 Task: Change  the formatting of the data to Which is Greater than 10.In conditional formating, put the option 'Chart 5 colour.'In the sheet  Budget Management Spreadsheetbook
Action: Mouse moved to (73, 156)
Screenshot: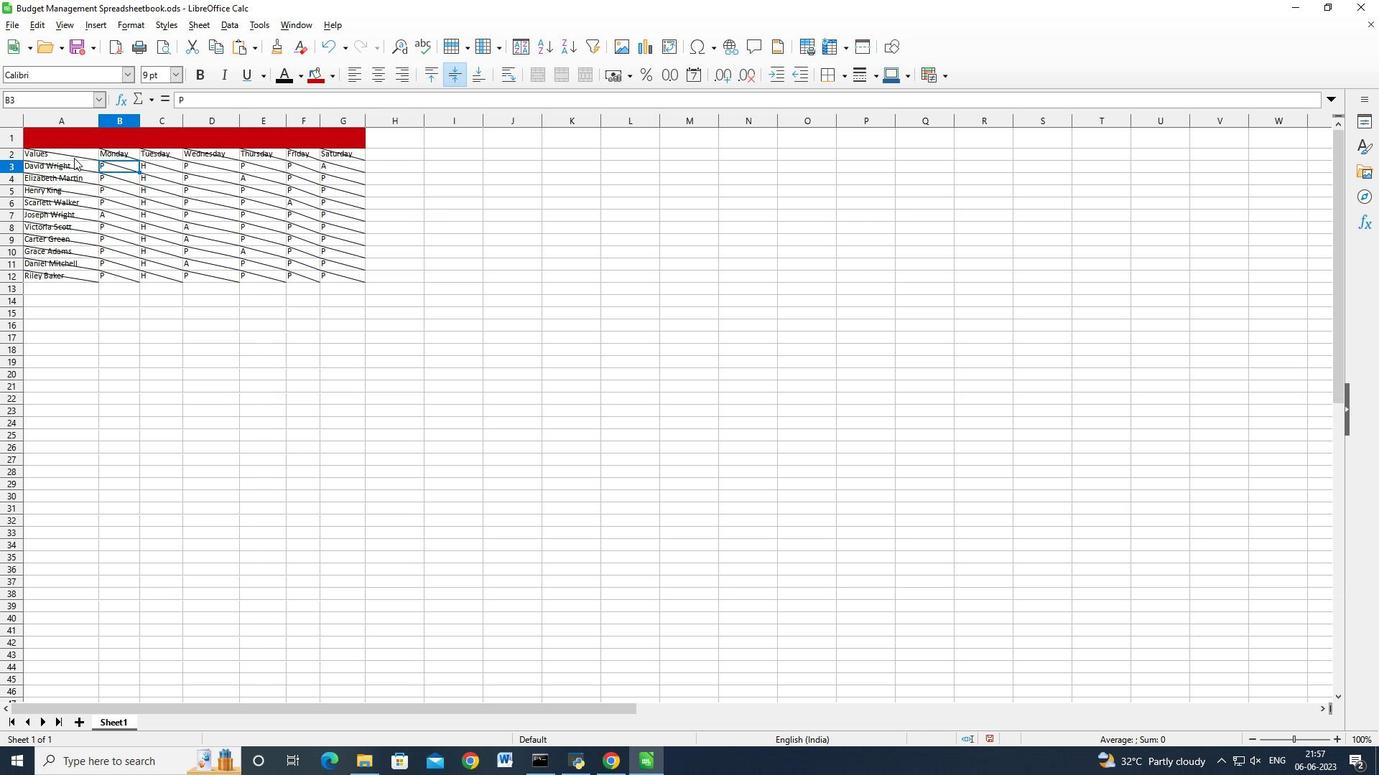 
Action: Mouse pressed left at (73, 156)
Screenshot: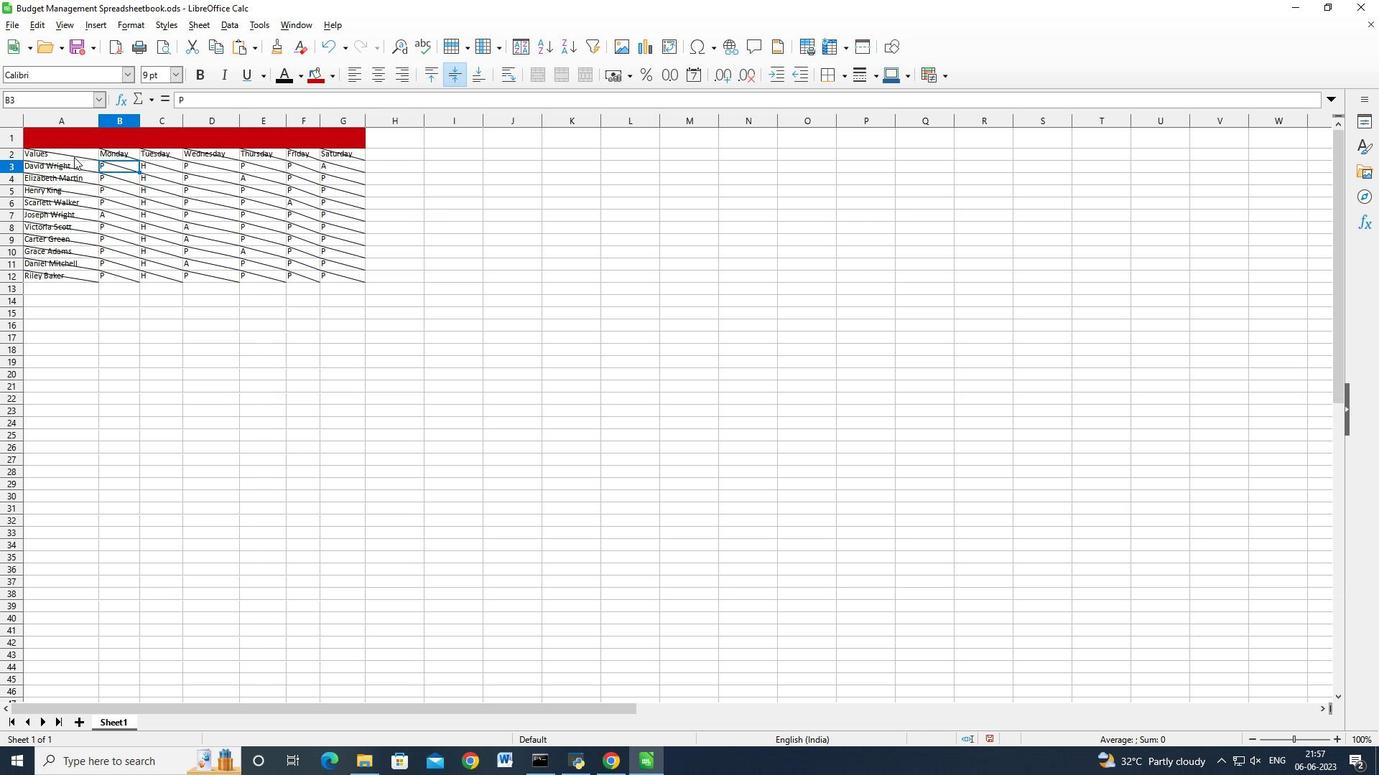 
Action: Mouse moved to (127, 28)
Screenshot: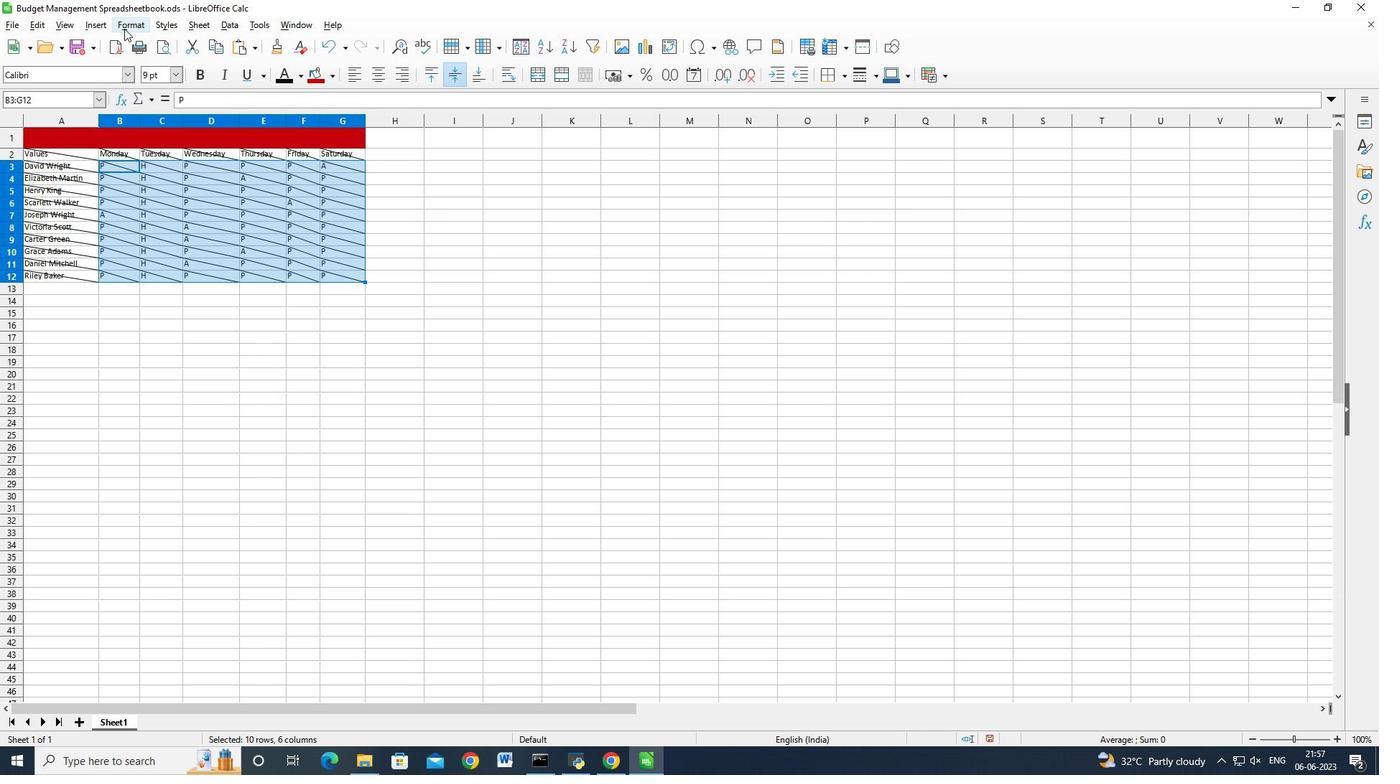 
Action: Mouse pressed left at (127, 28)
Screenshot: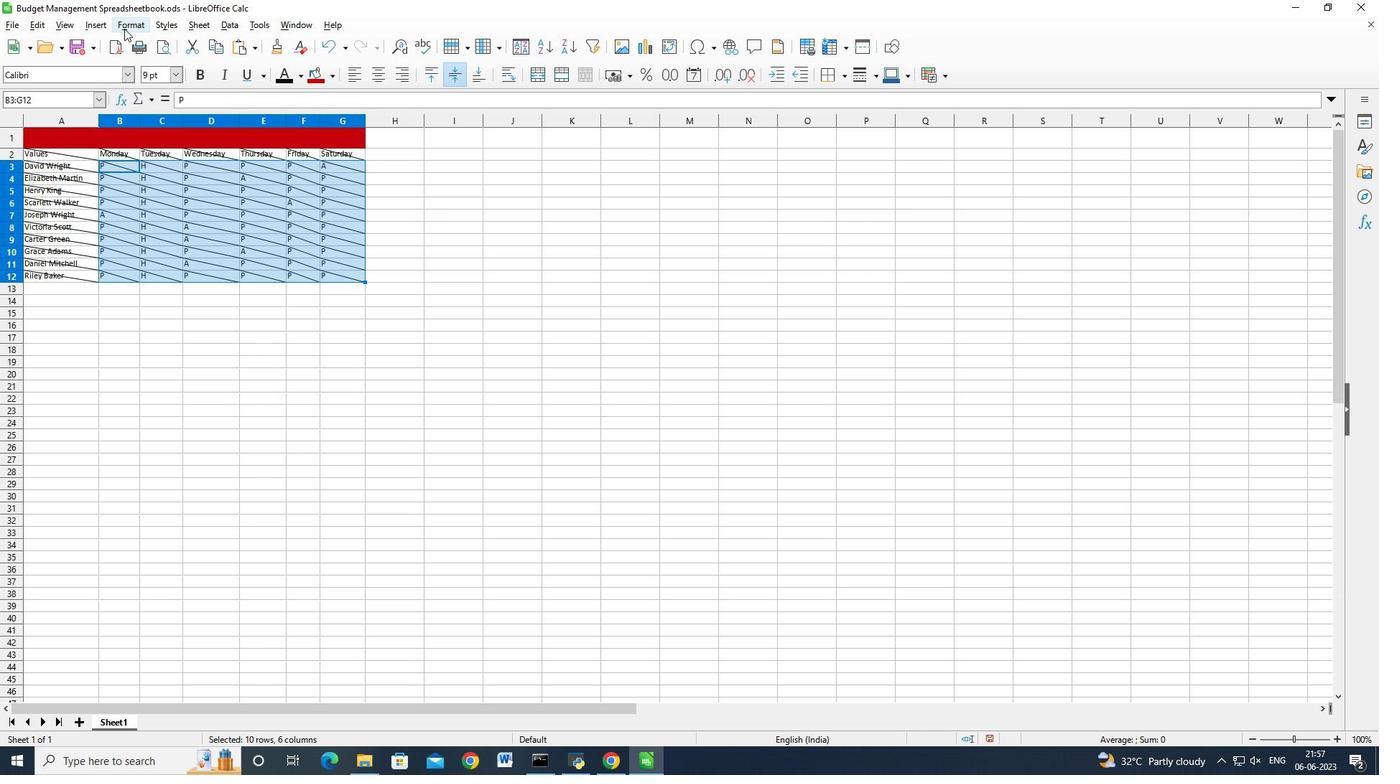 
Action: Mouse moved to (341, 261)
Screenshot: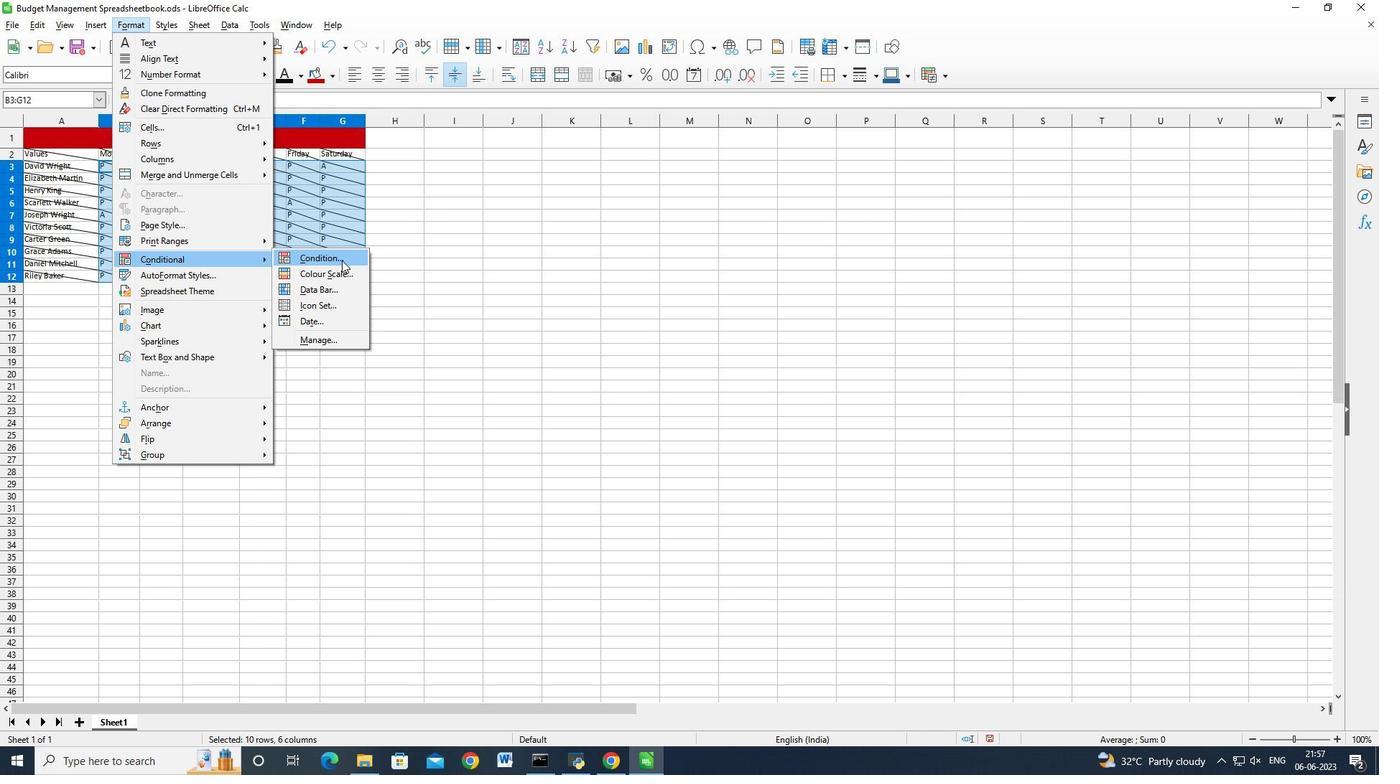 
Action: Mouse pressed left at (341, 261)
Screenshot: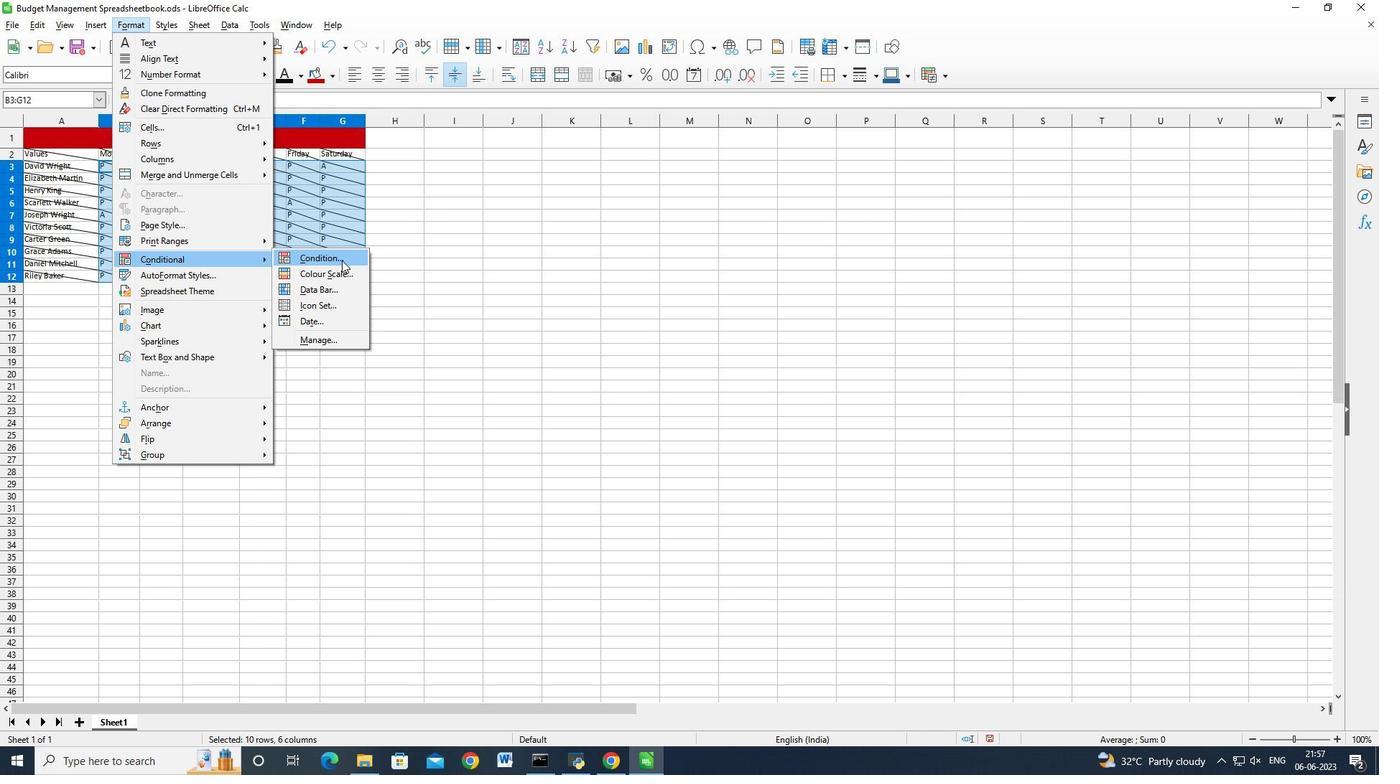 
Action: Mouse moved to (749, 235)
Screenshot: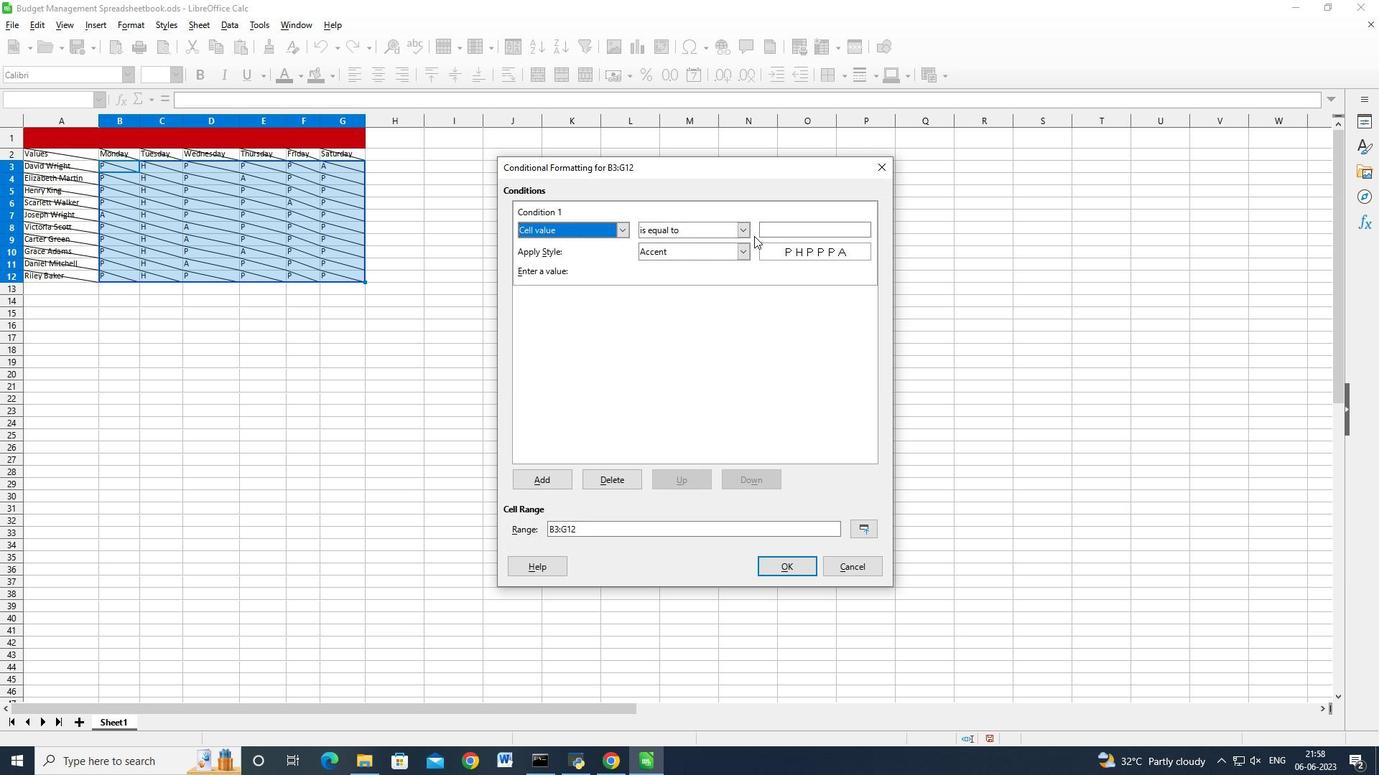 
Action: Mouse pressed left at (749, 235)
Screenshot: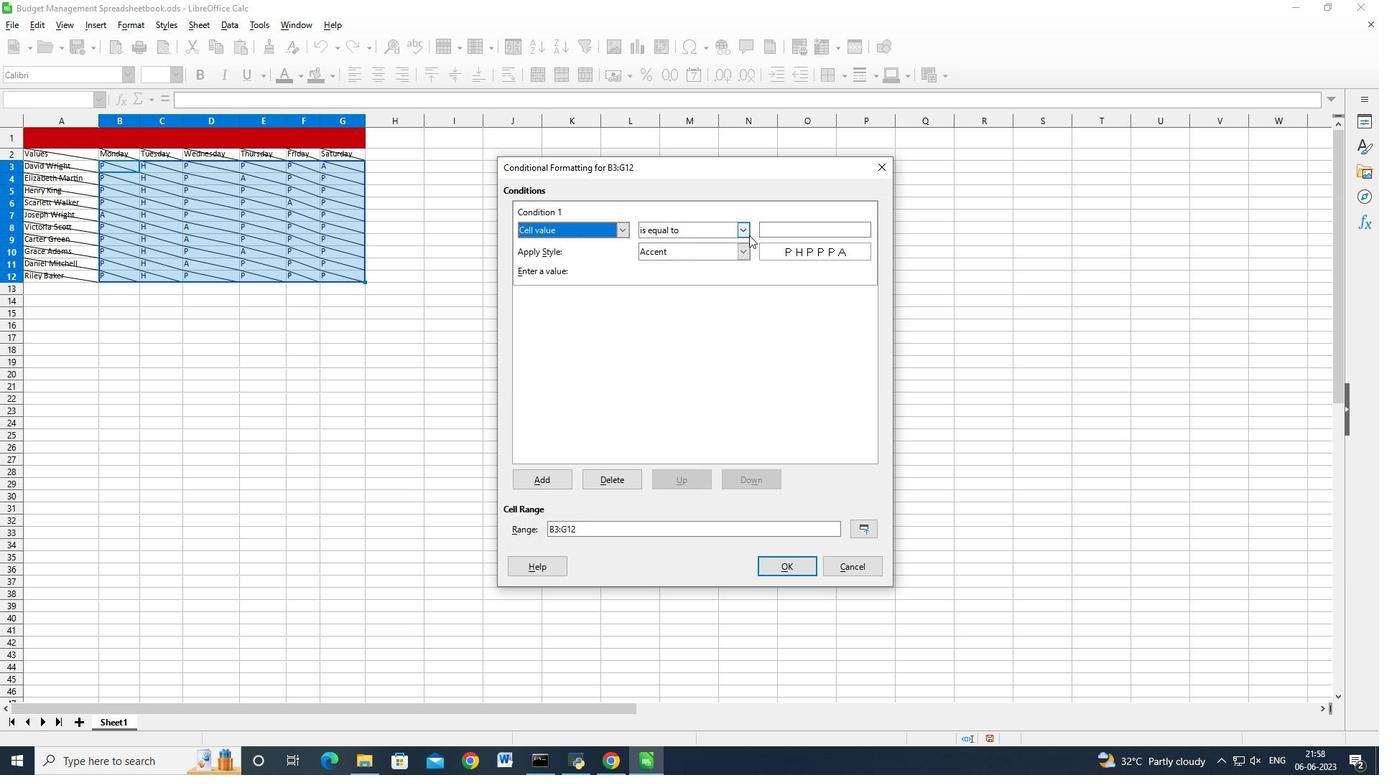 
Action: Mouse moved to (696, 272)
Screenshot: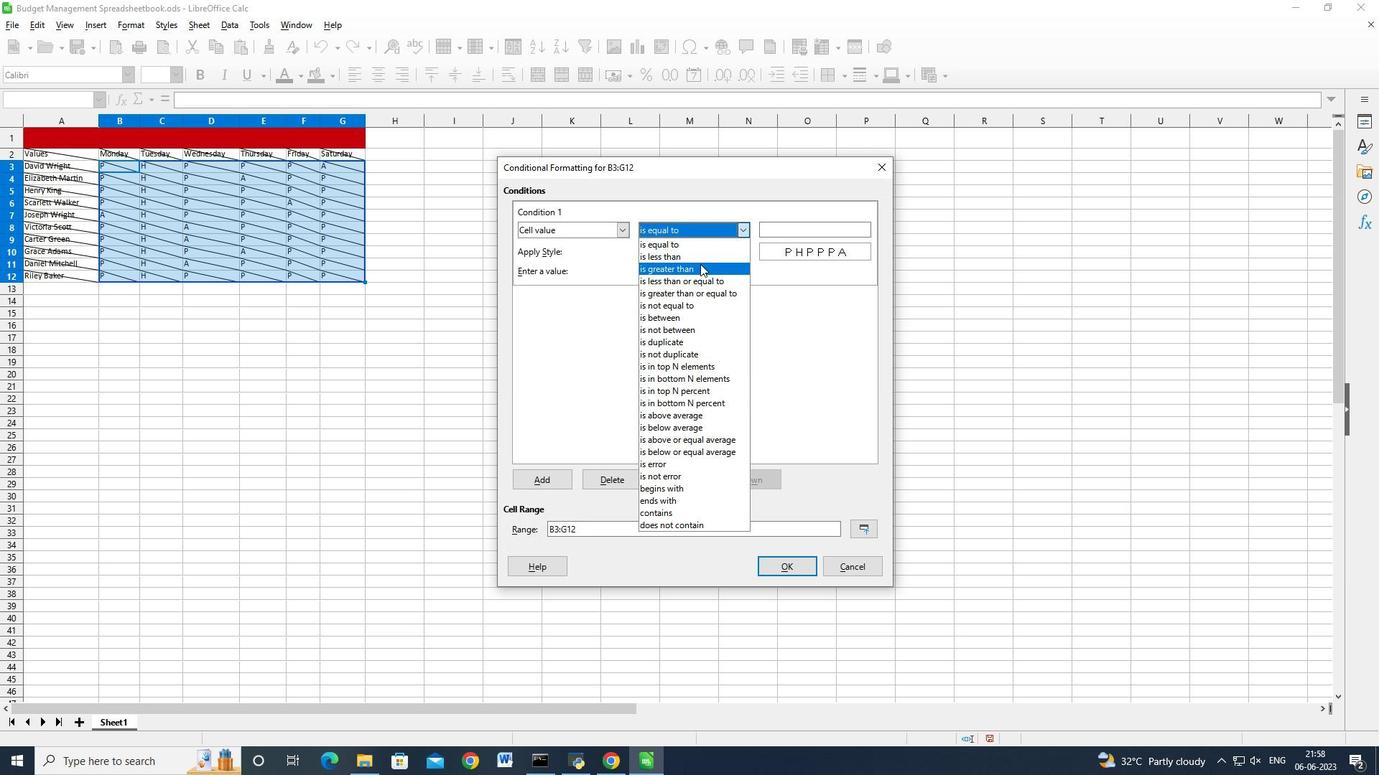 
Action: Mouse pressed left at (696, 272)
Screenshot: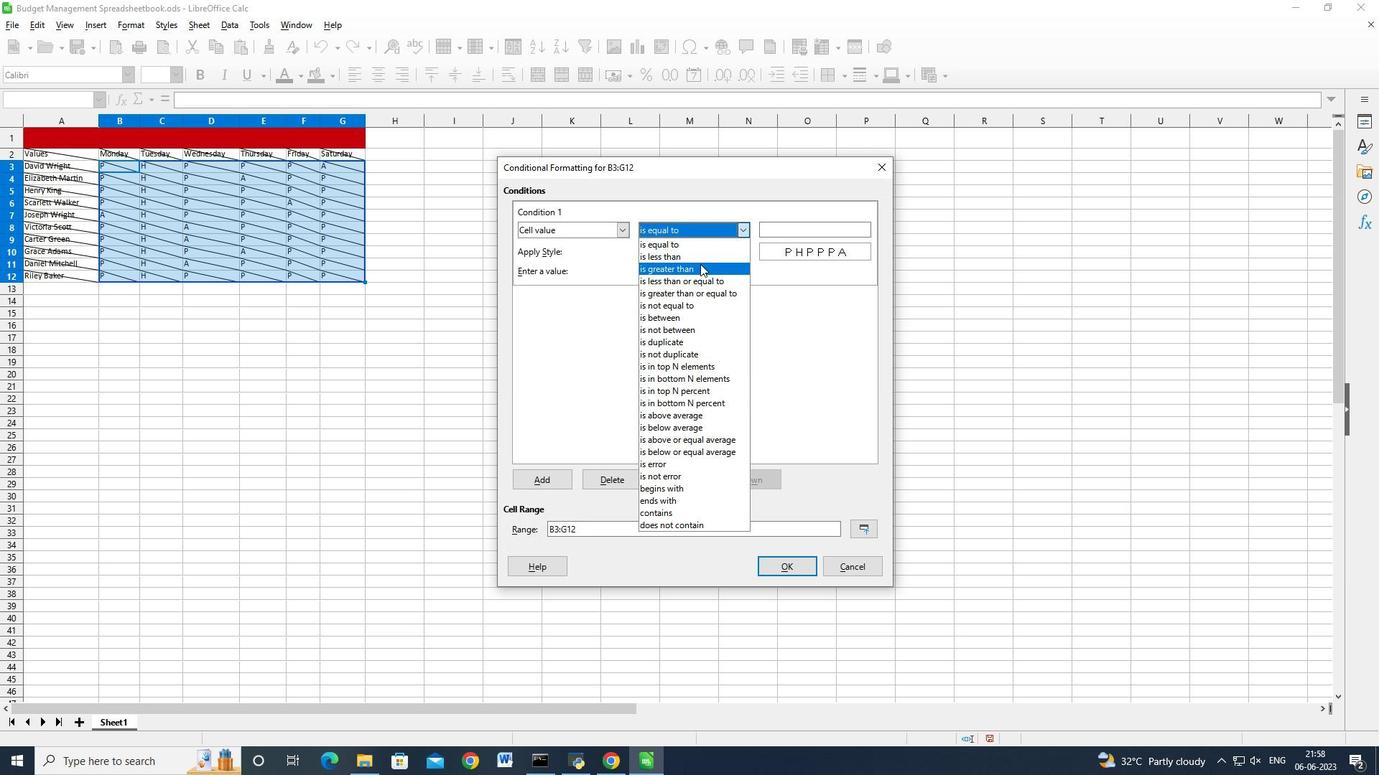 
Action: Mouse moved to (793, 232)
Screenshot: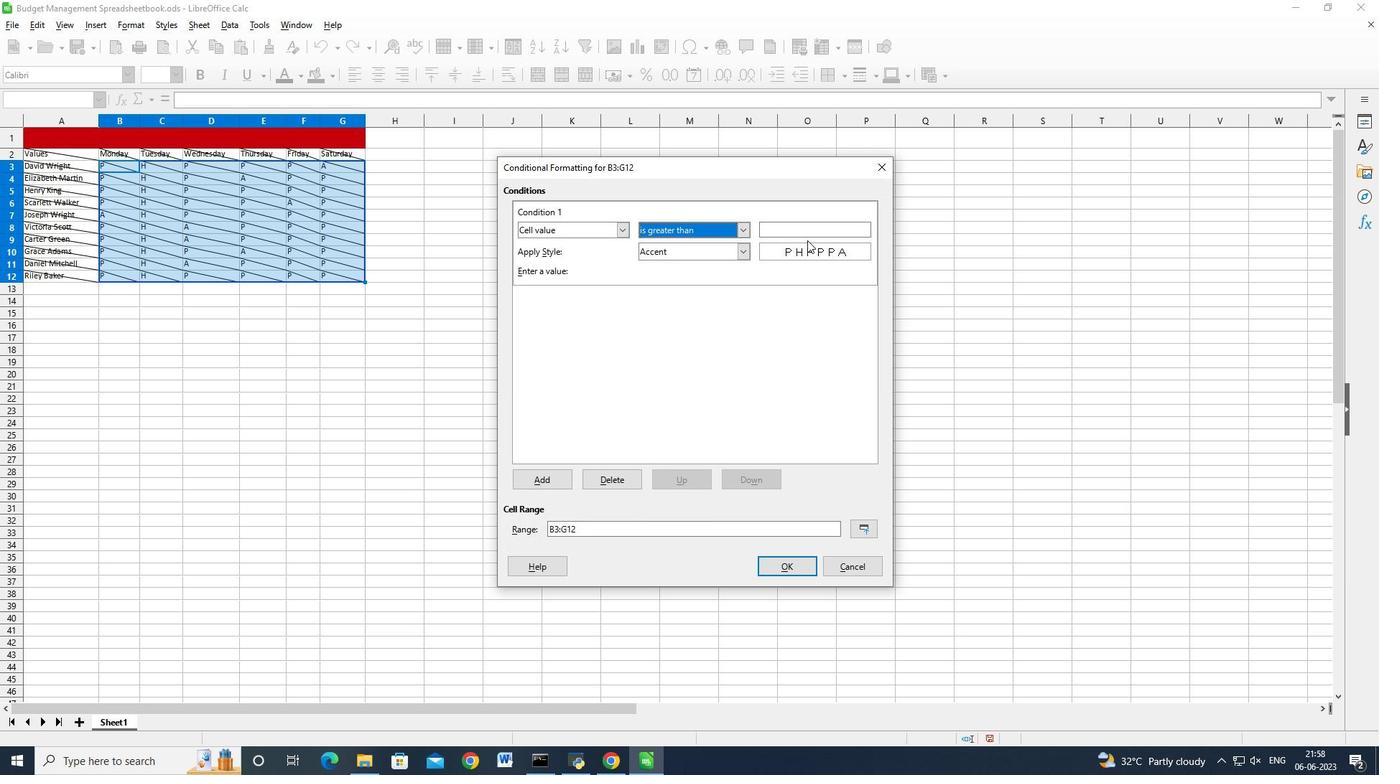 
Action: Mouse pressed left at (793, 232)
Screenshot: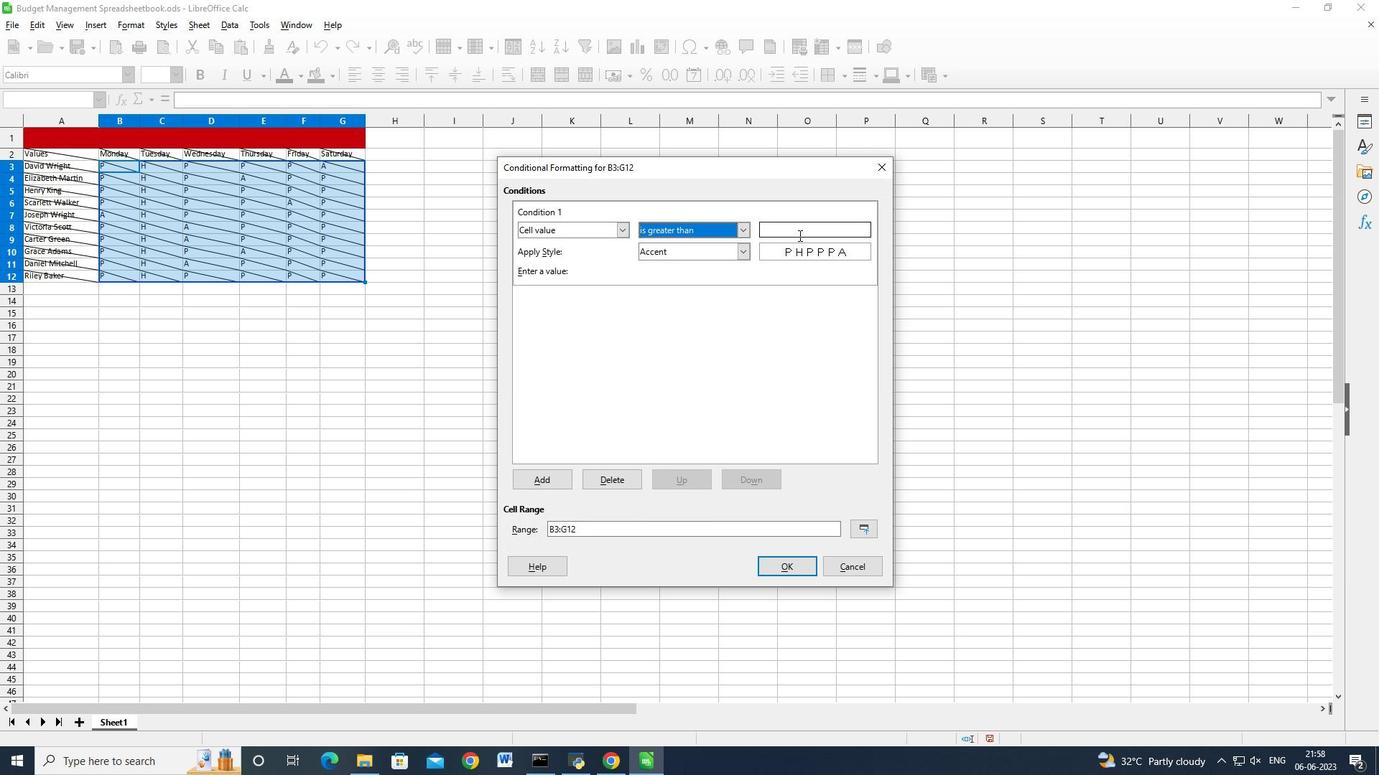 
Action: Key pressed 10
Screenshot: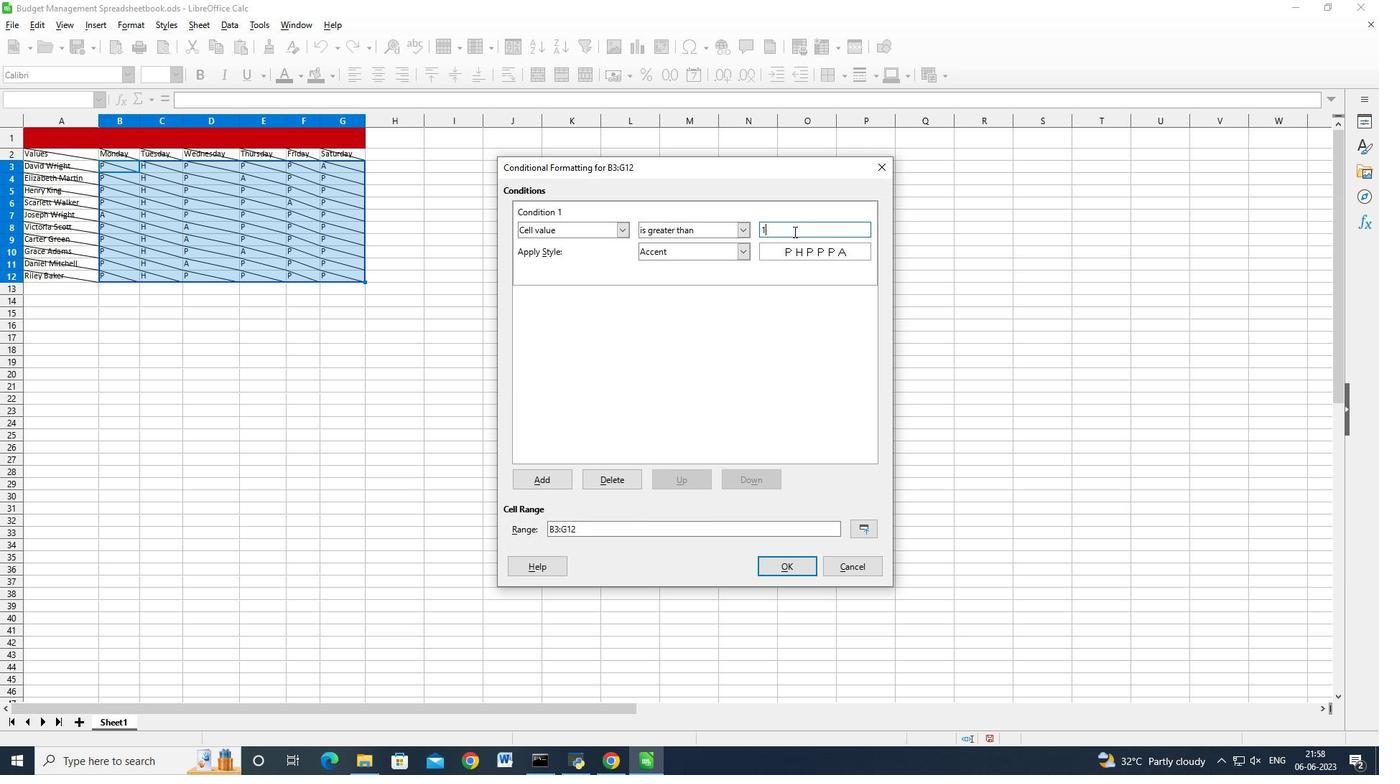 
Action: Mouse moved to (788, 571)
Screenshot: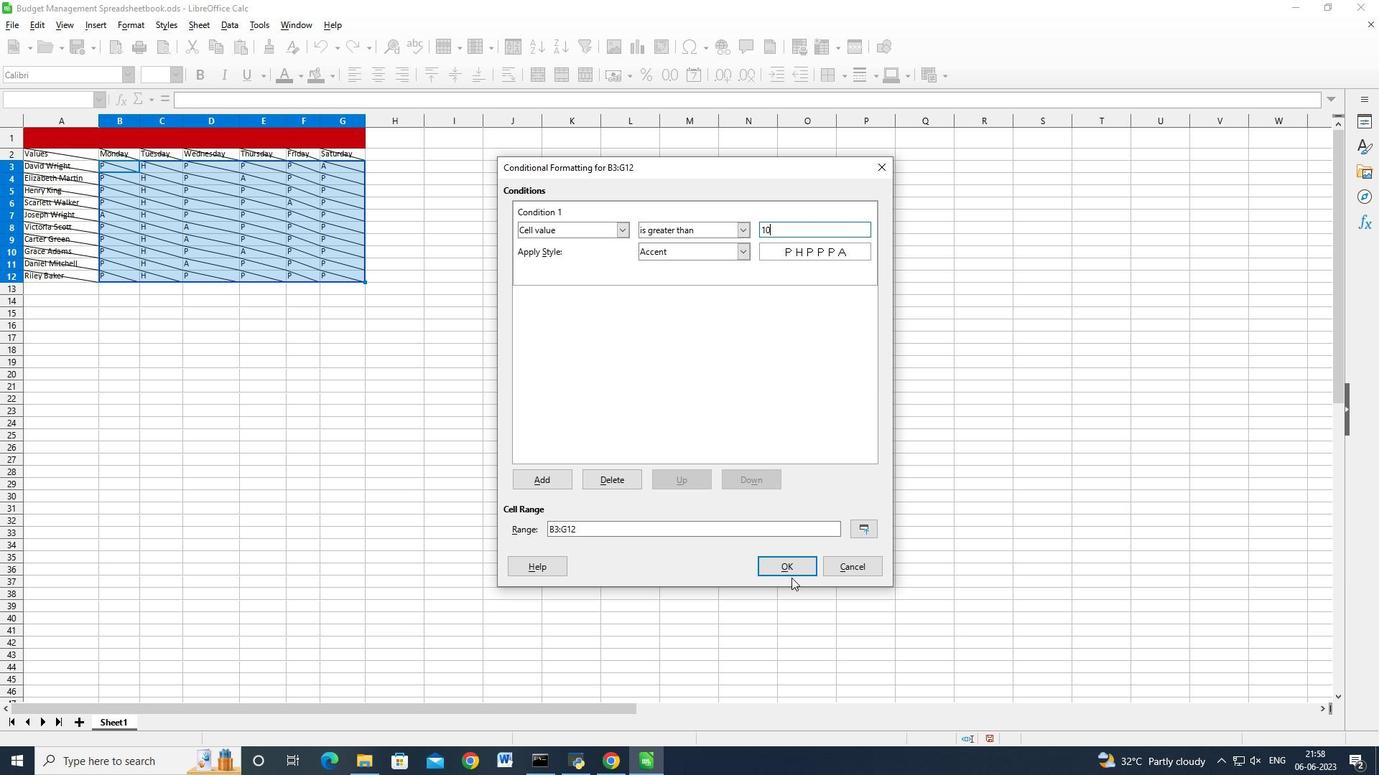 
Action: Mouse pressed left at (788, 571)
Screenshot: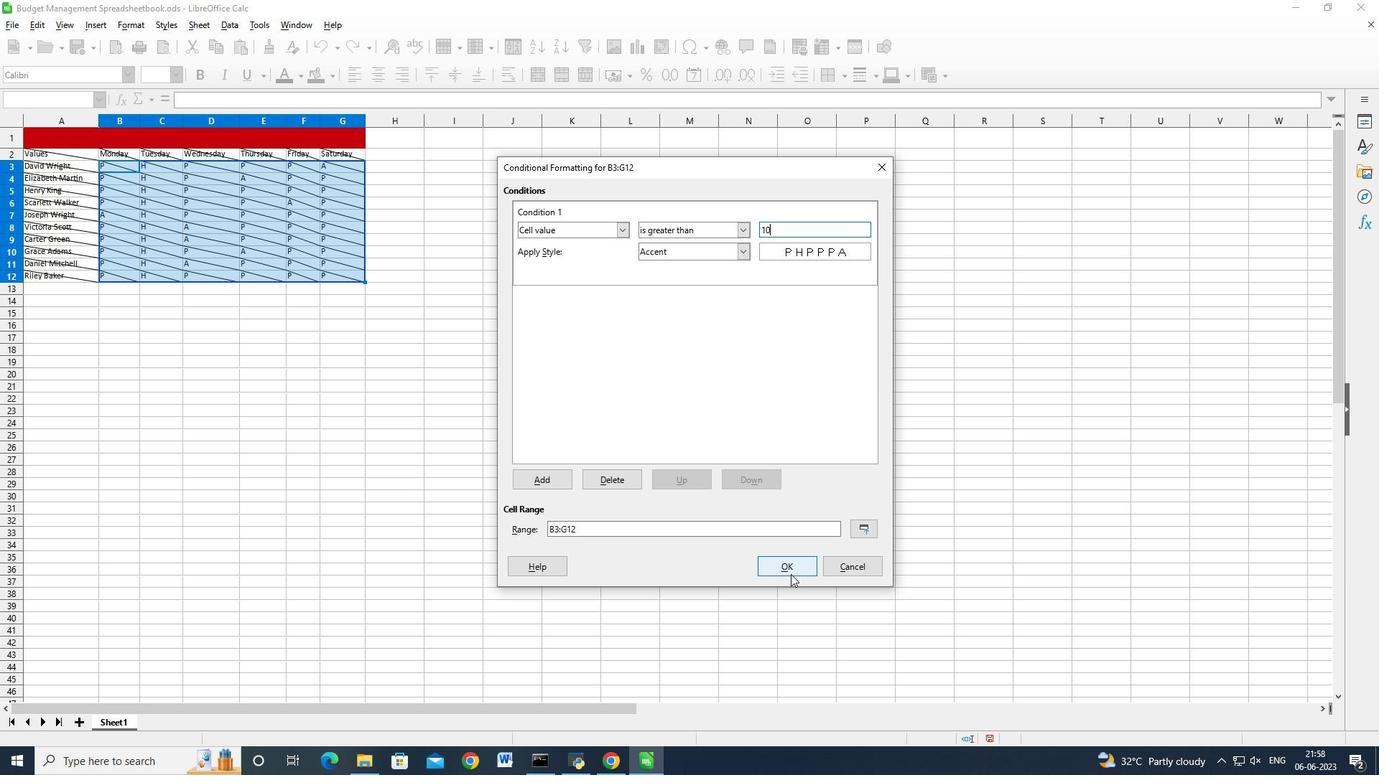 
Action: Mouse moved to (131, 25)
Screenshot: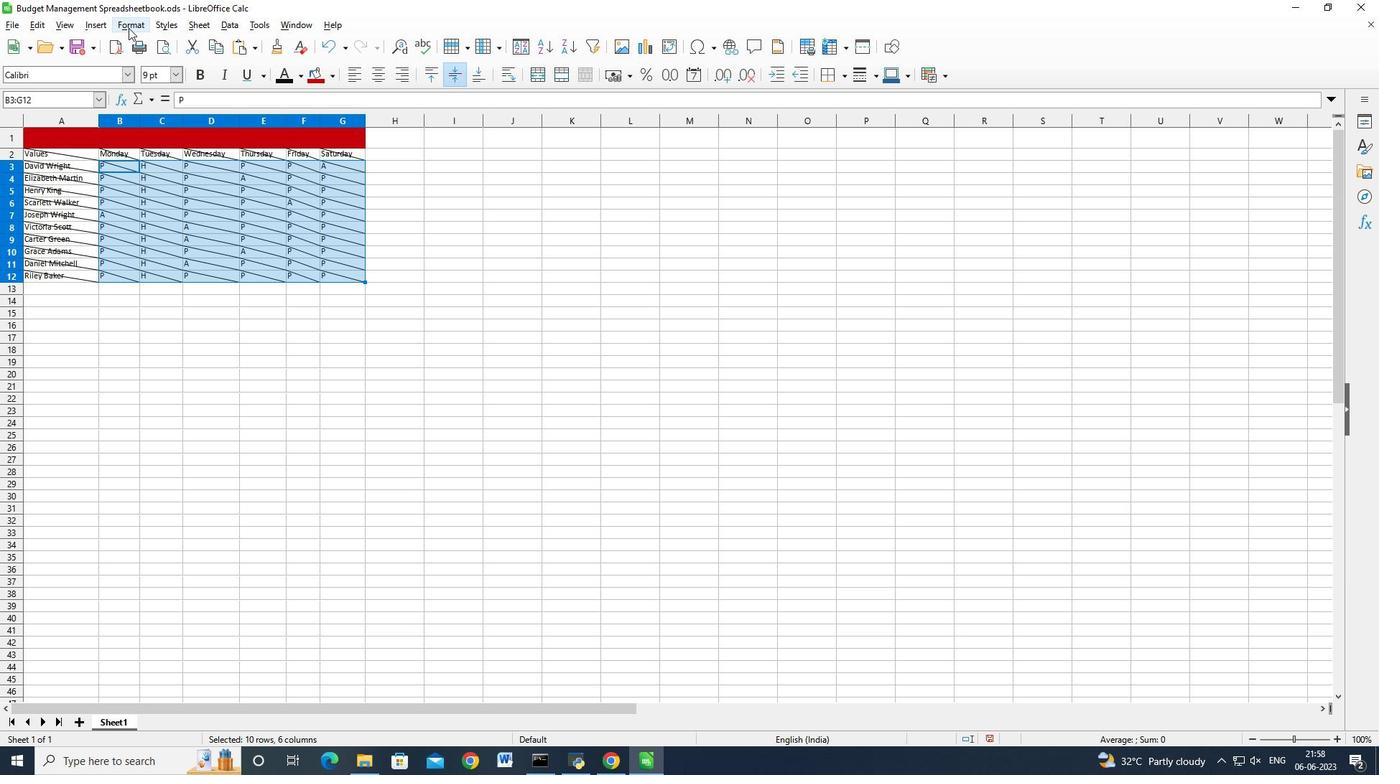
Action: Mouse pressed left at (131, 25)
Screenshot: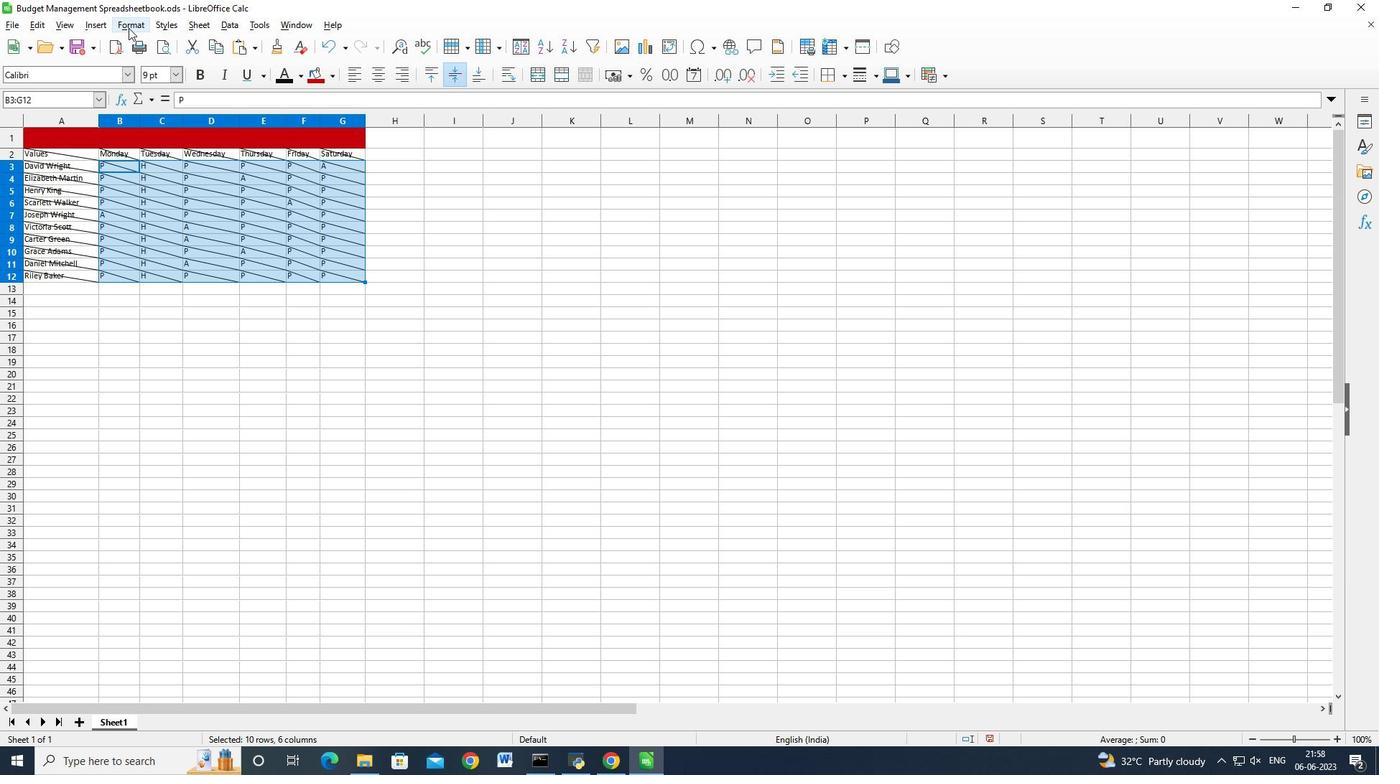 
Action: Mouse moved to (339, 277)
Screenshot: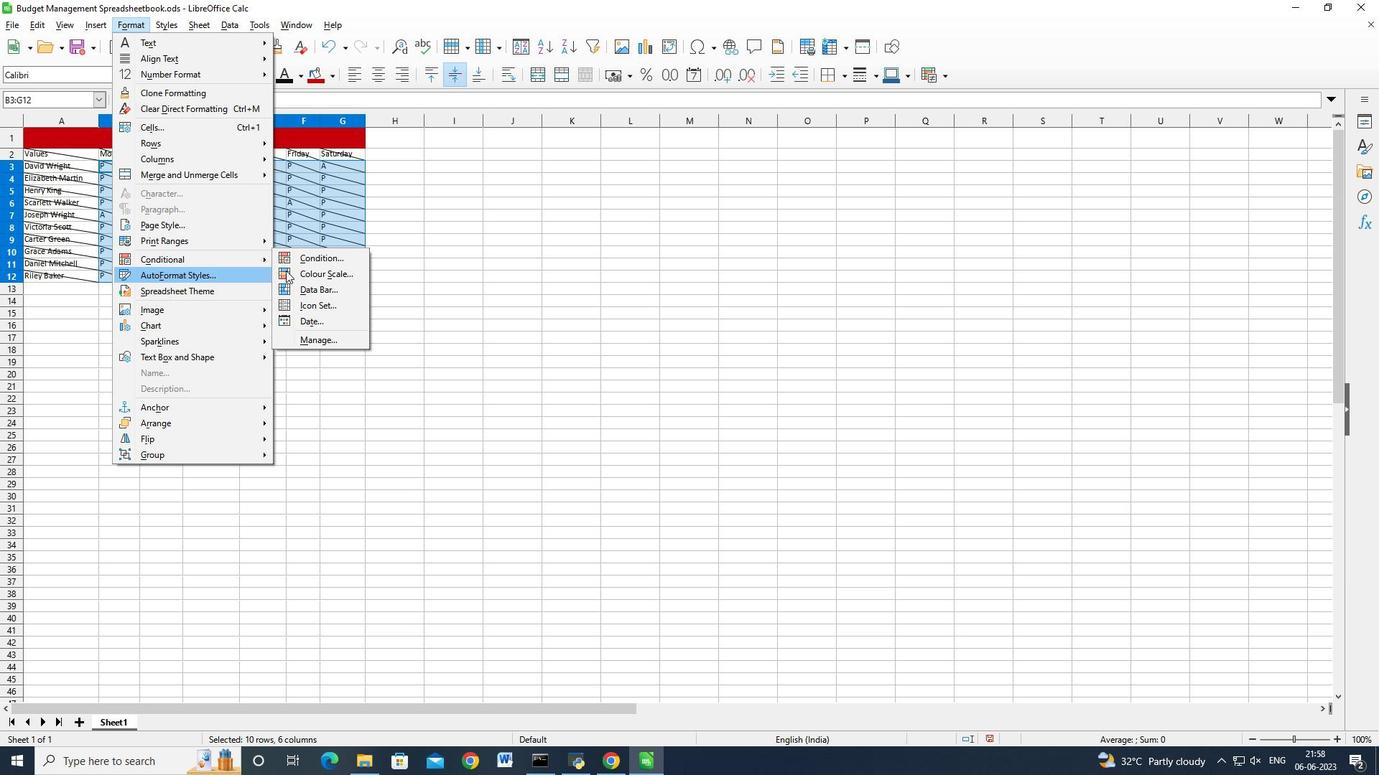 
Action: Mouse pressed left at (339, 277)
Screenshot: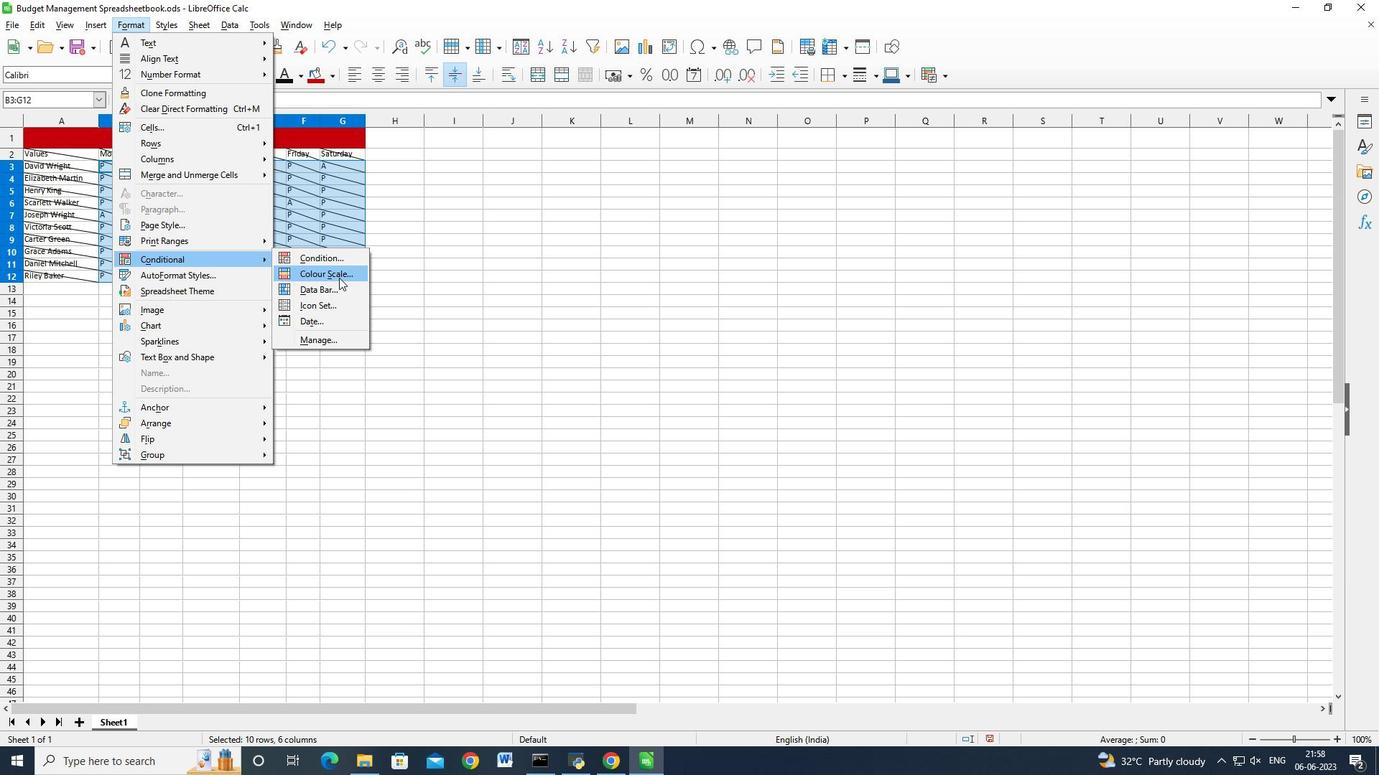 
Action: Mouse moved to (623, 232)
Screenshot: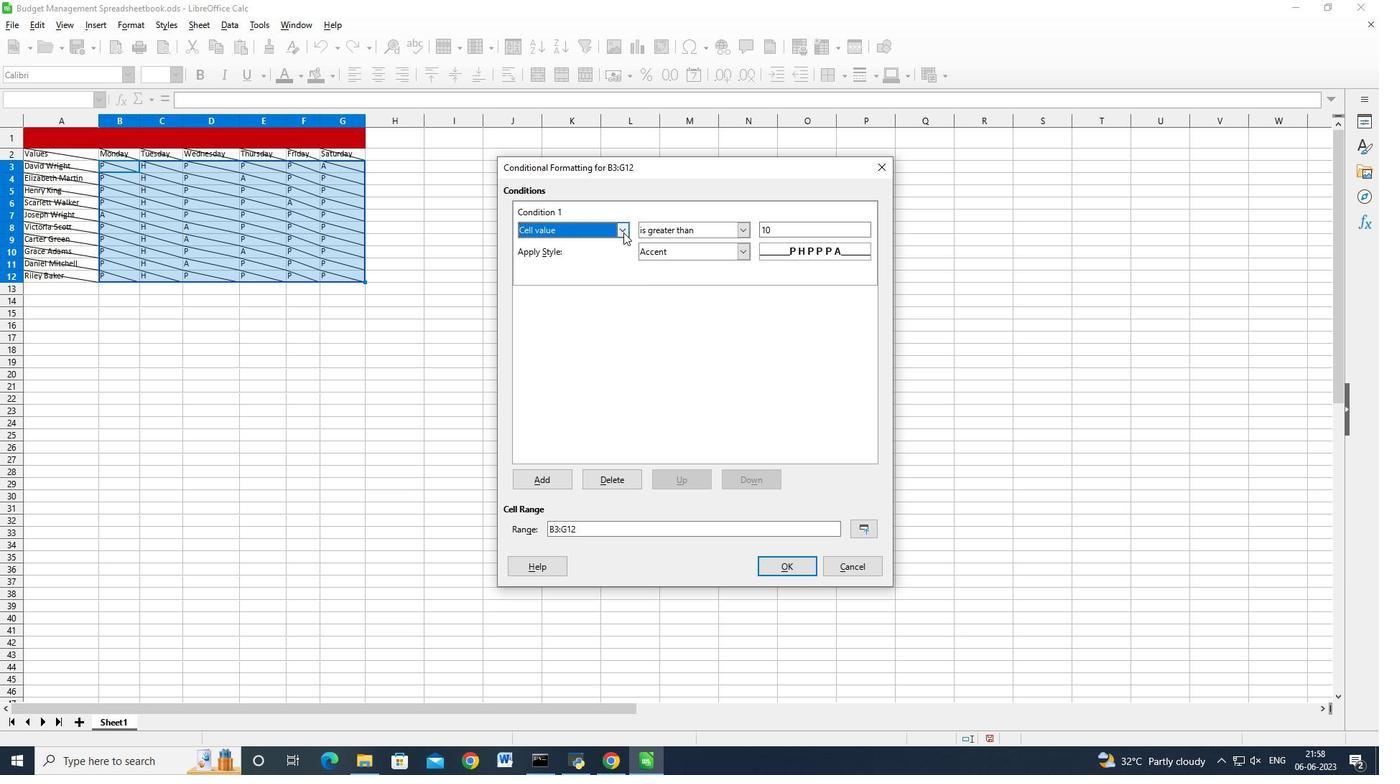 
Action: Mouse pressed left at (623, 232)
Screenshot: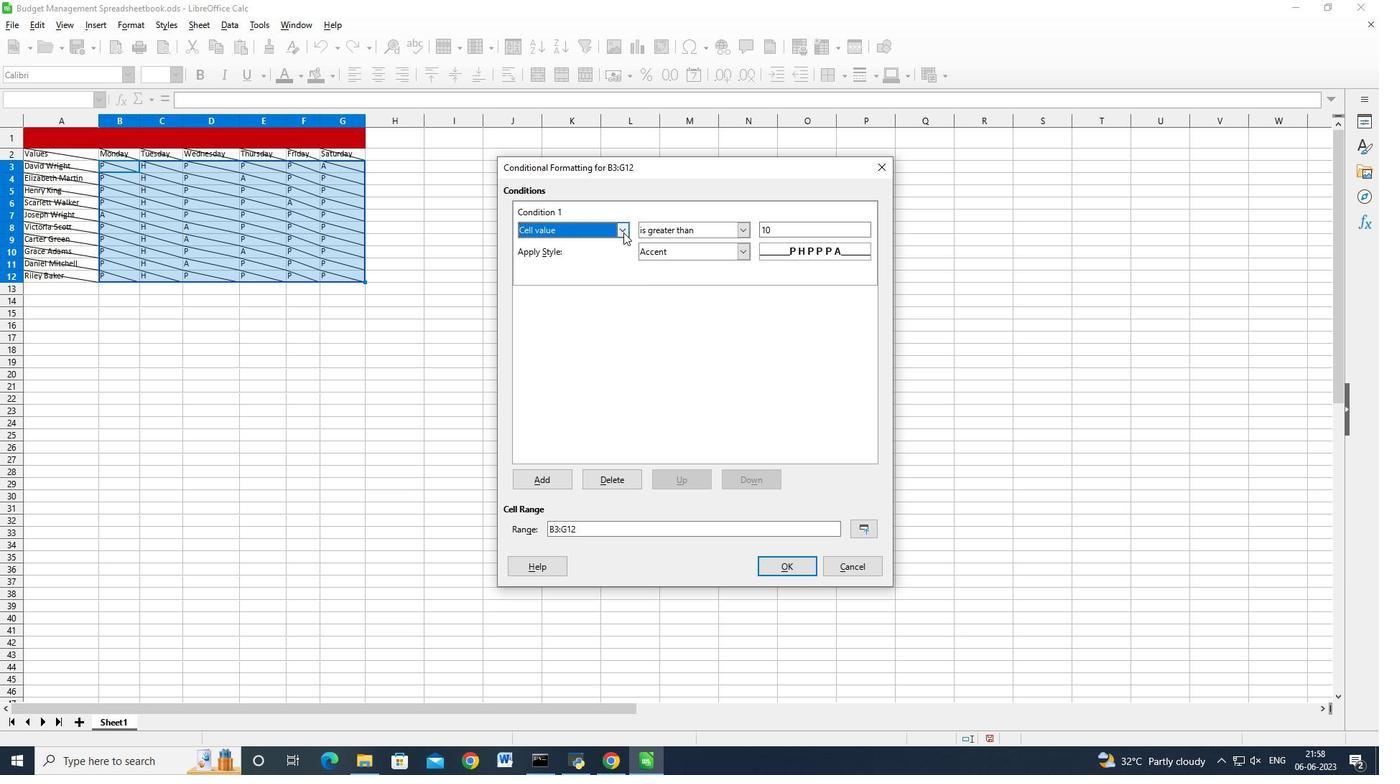 
Action: Mouse moved to (564, 242)
Screenshot: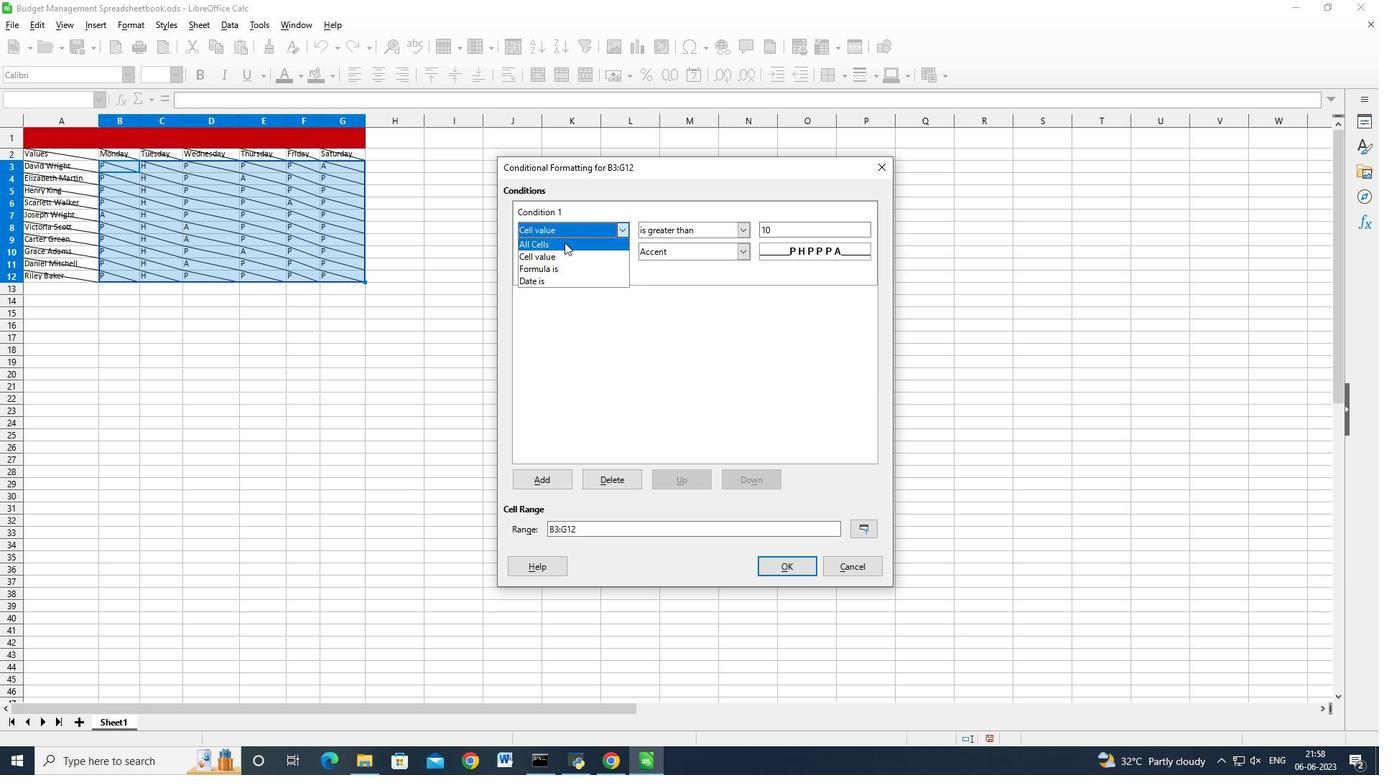 
Action: Mouse pressed left at (564, 242)
Screenshot: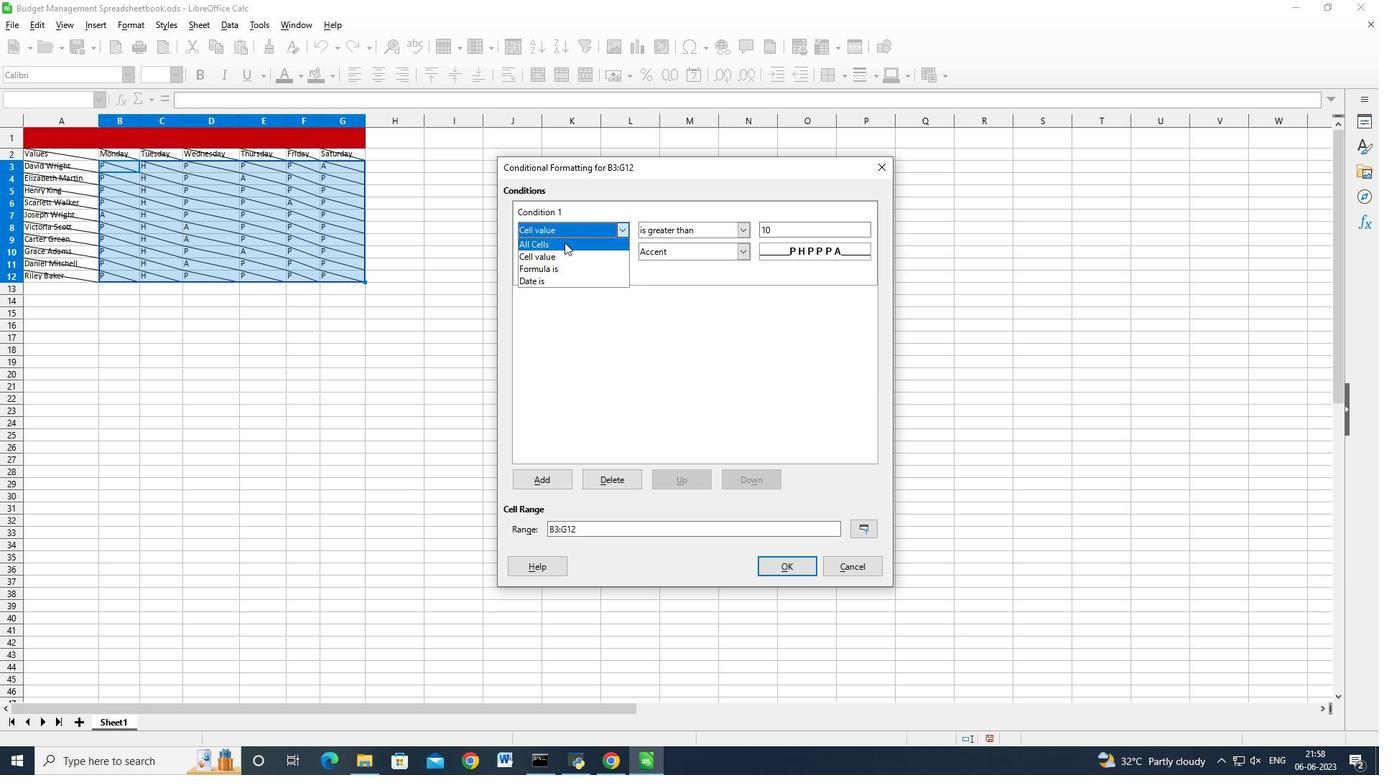 
Action: Mouse moved to (543, 478)
Screenshot: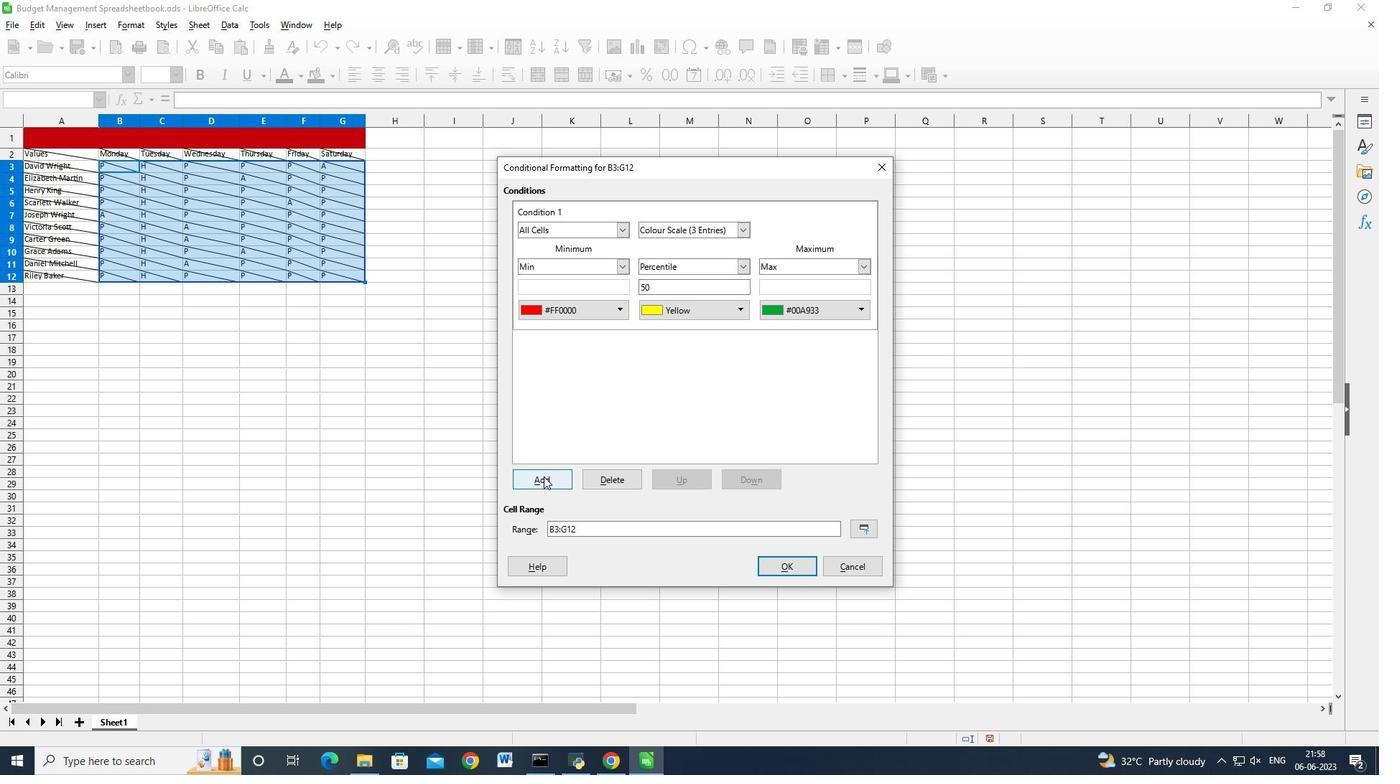 
Action: Mouse pressed left at (543, 478)
Screenshot: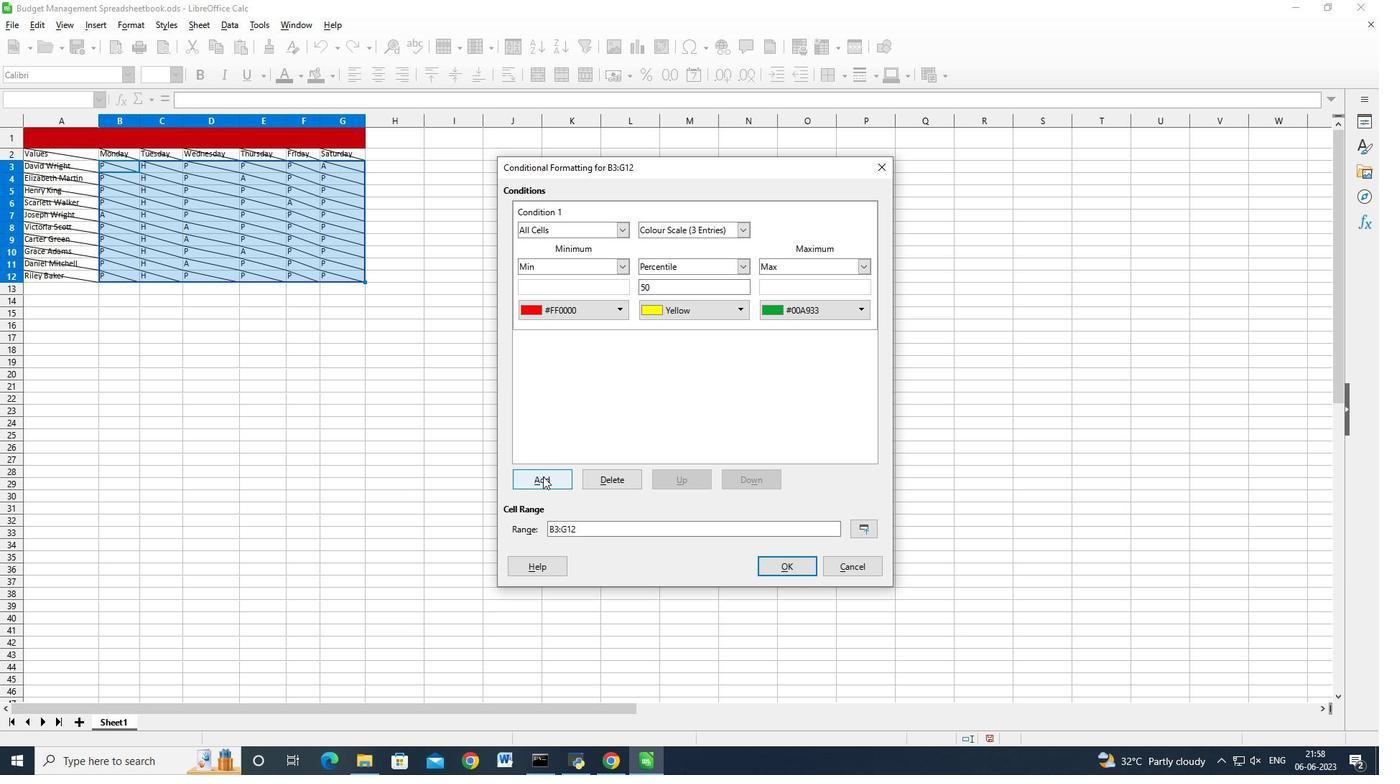 
Action: Mouse moved to (622, 275)
Screenshot: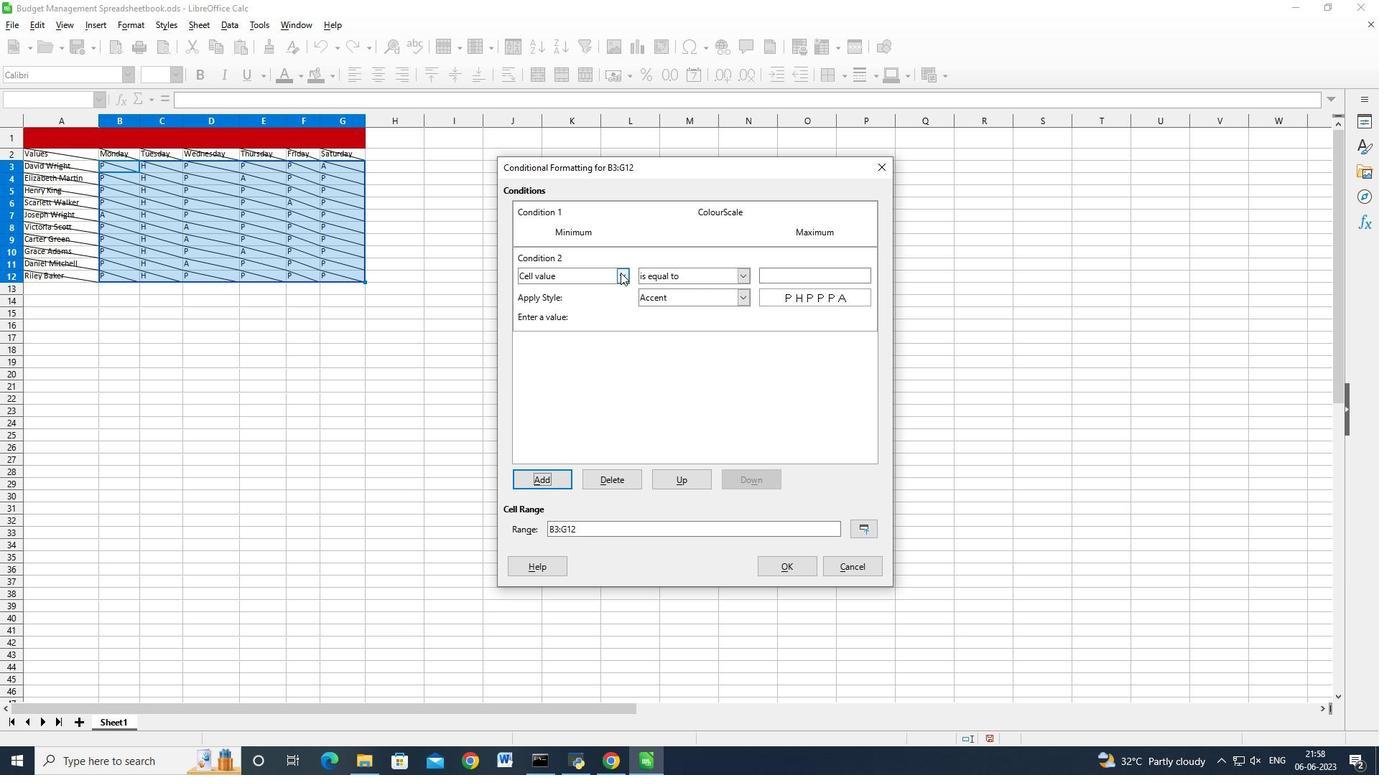 
Action: Mouse pressed left at (622, 275)
Screenshot: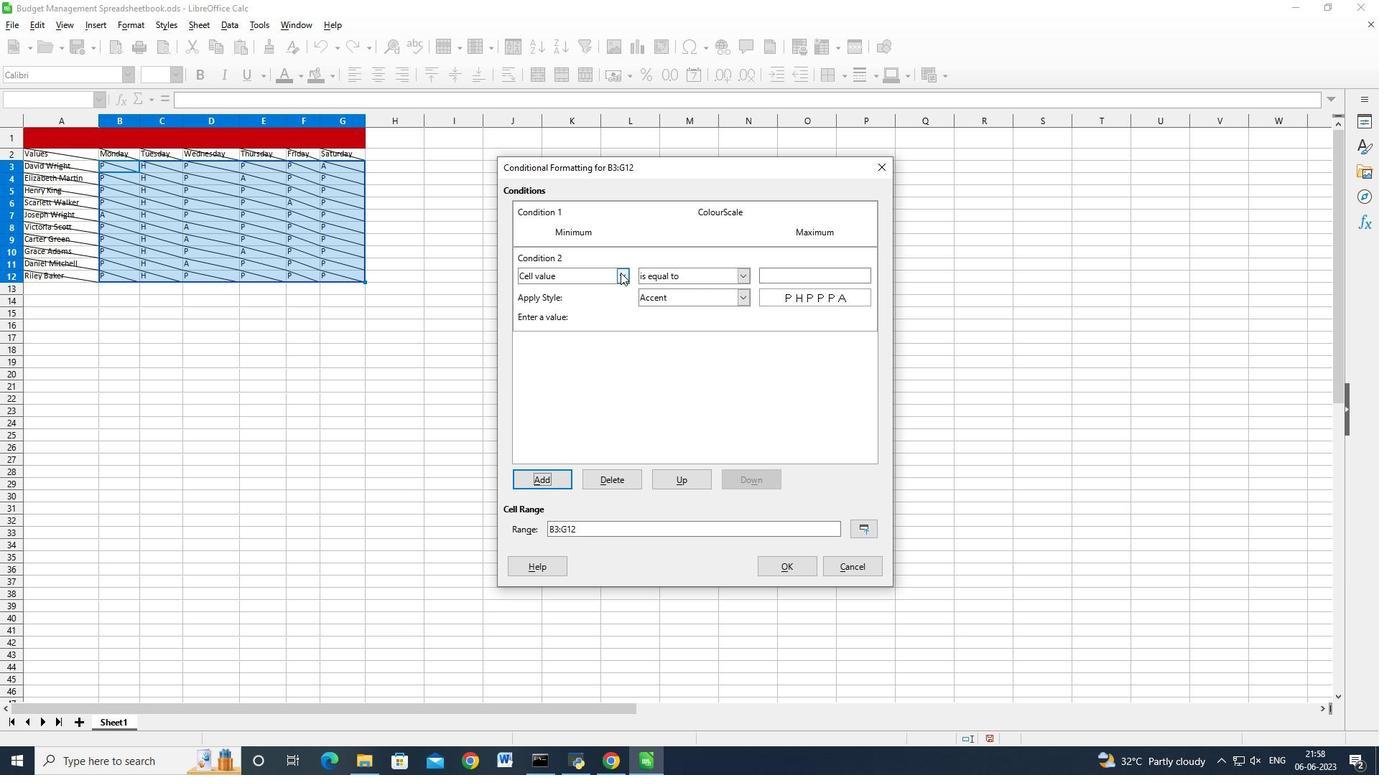 
Action: Mouse moved to (560, 293)
Screenshot: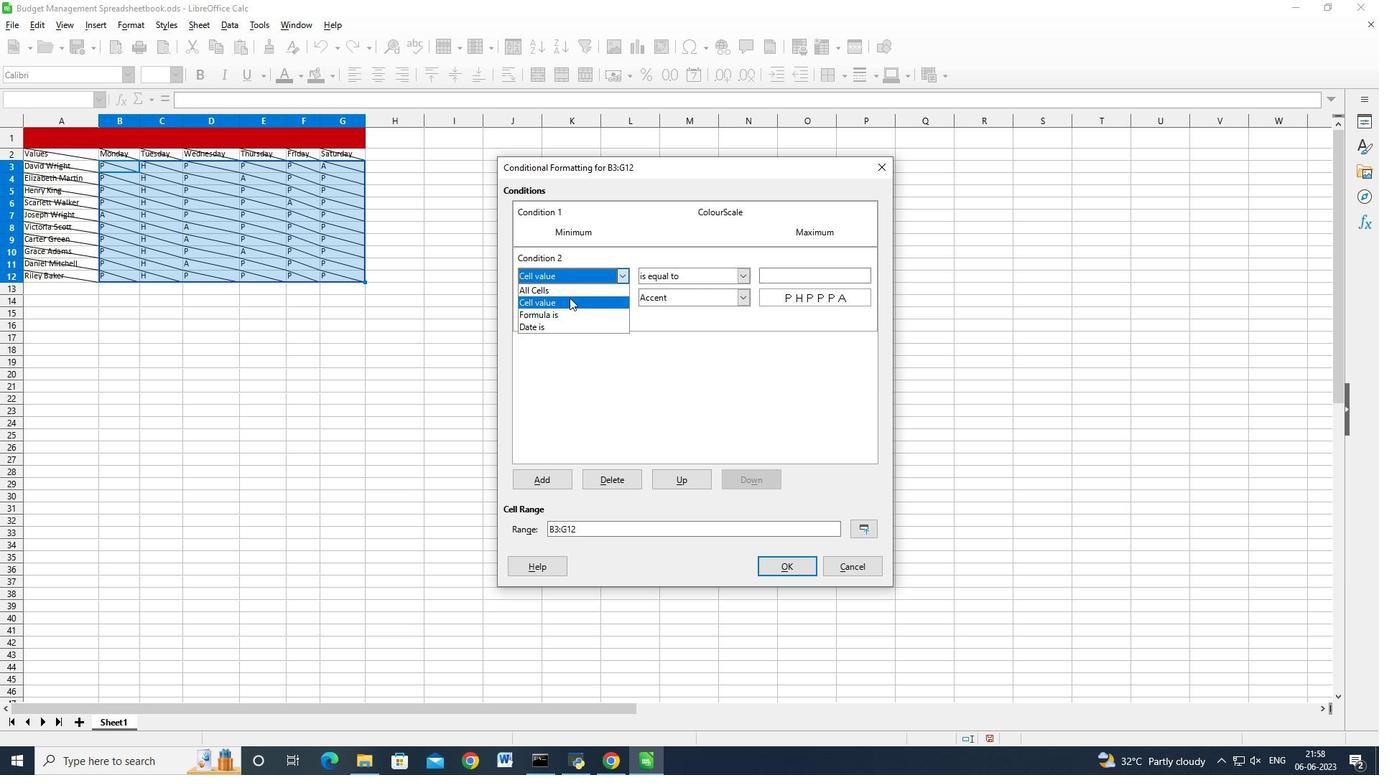 
Action: Mouse pressed left at (560, 293)
Screenshot: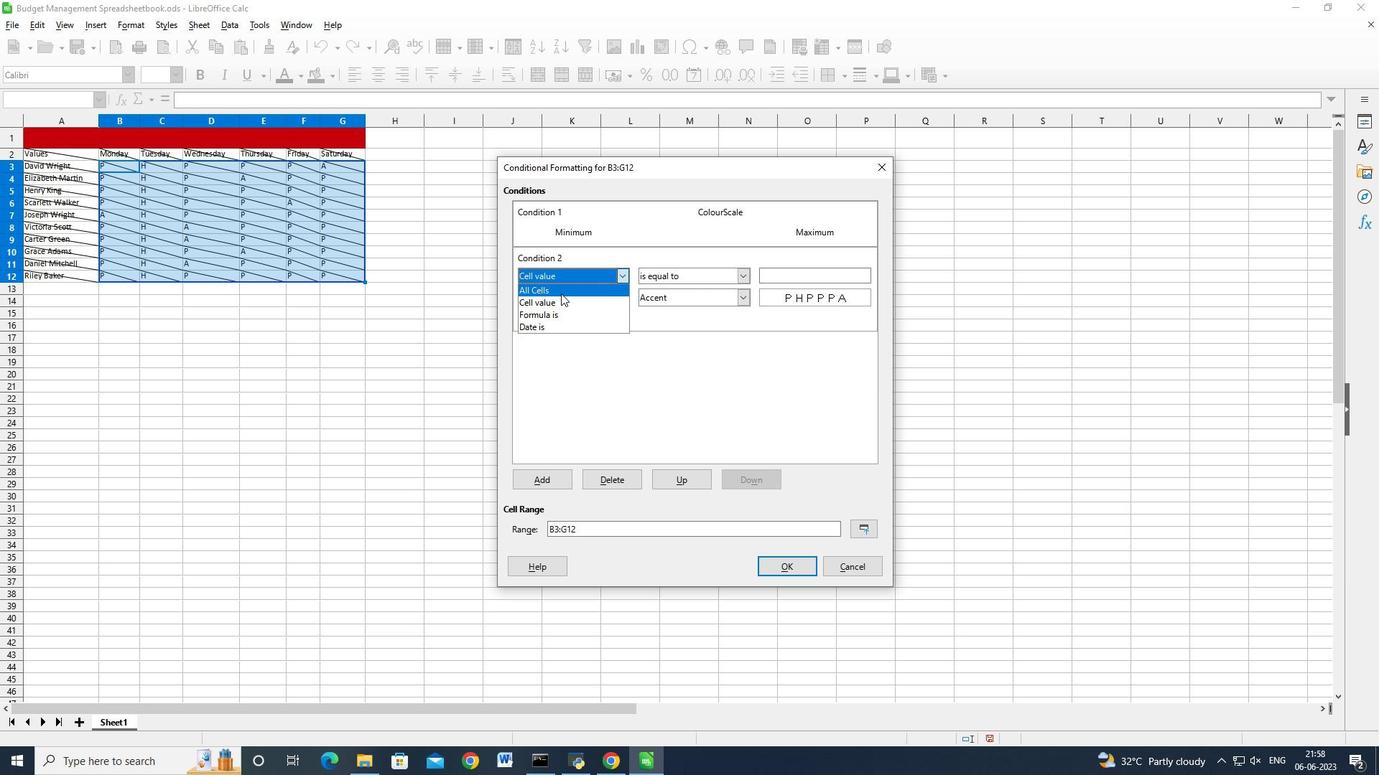 
Action: Mouse moved to (744, 275)
Screenshot: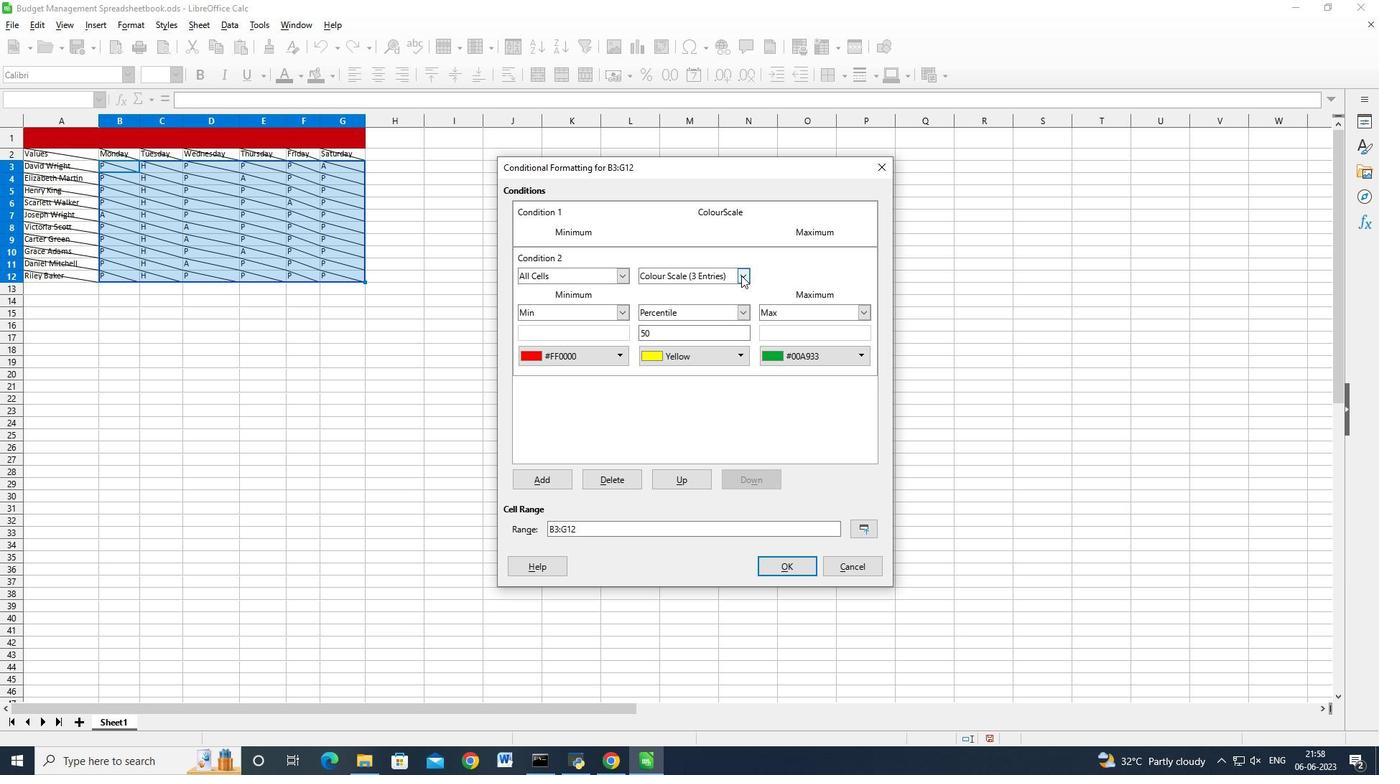 
Action: Mouse pressed left at (744, 275)
Screenshot: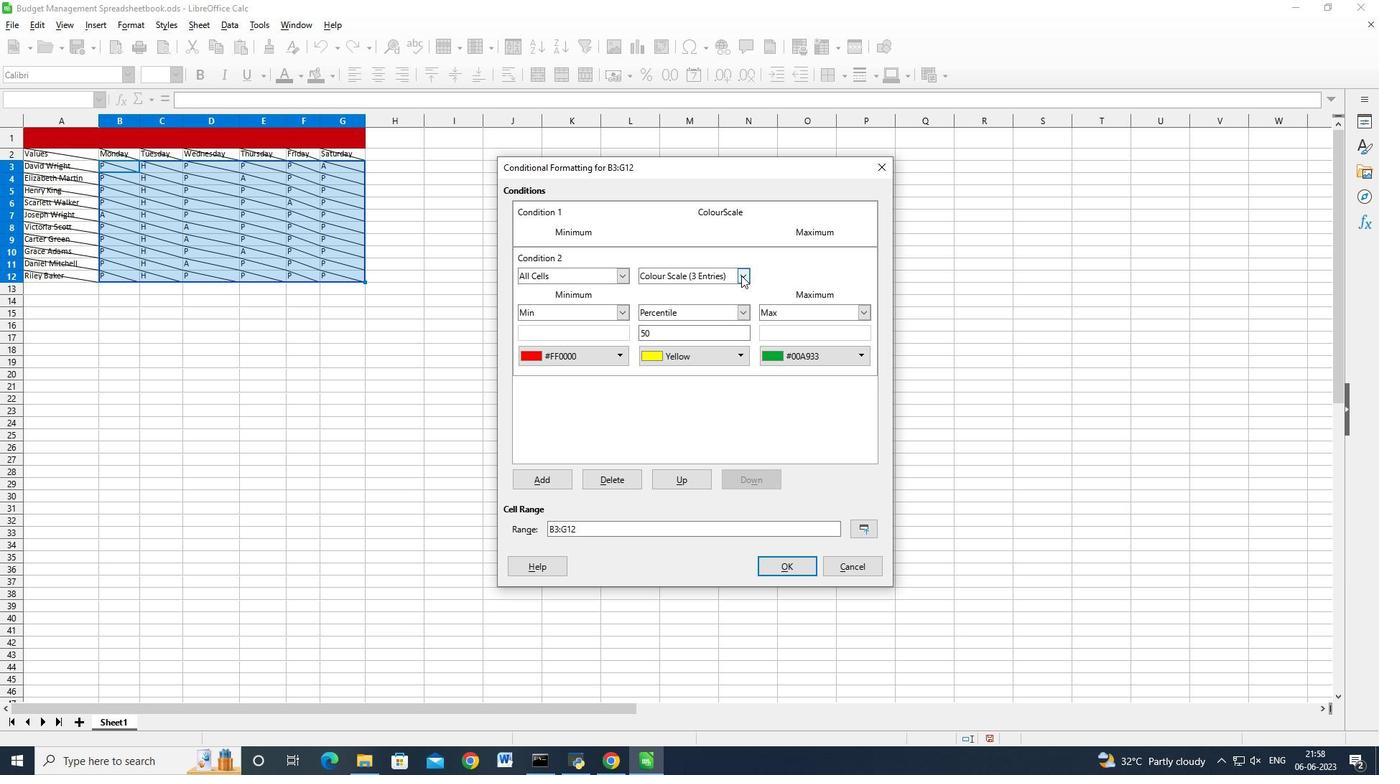 
Action: Mouse moved to (719, 289)
Screenshot: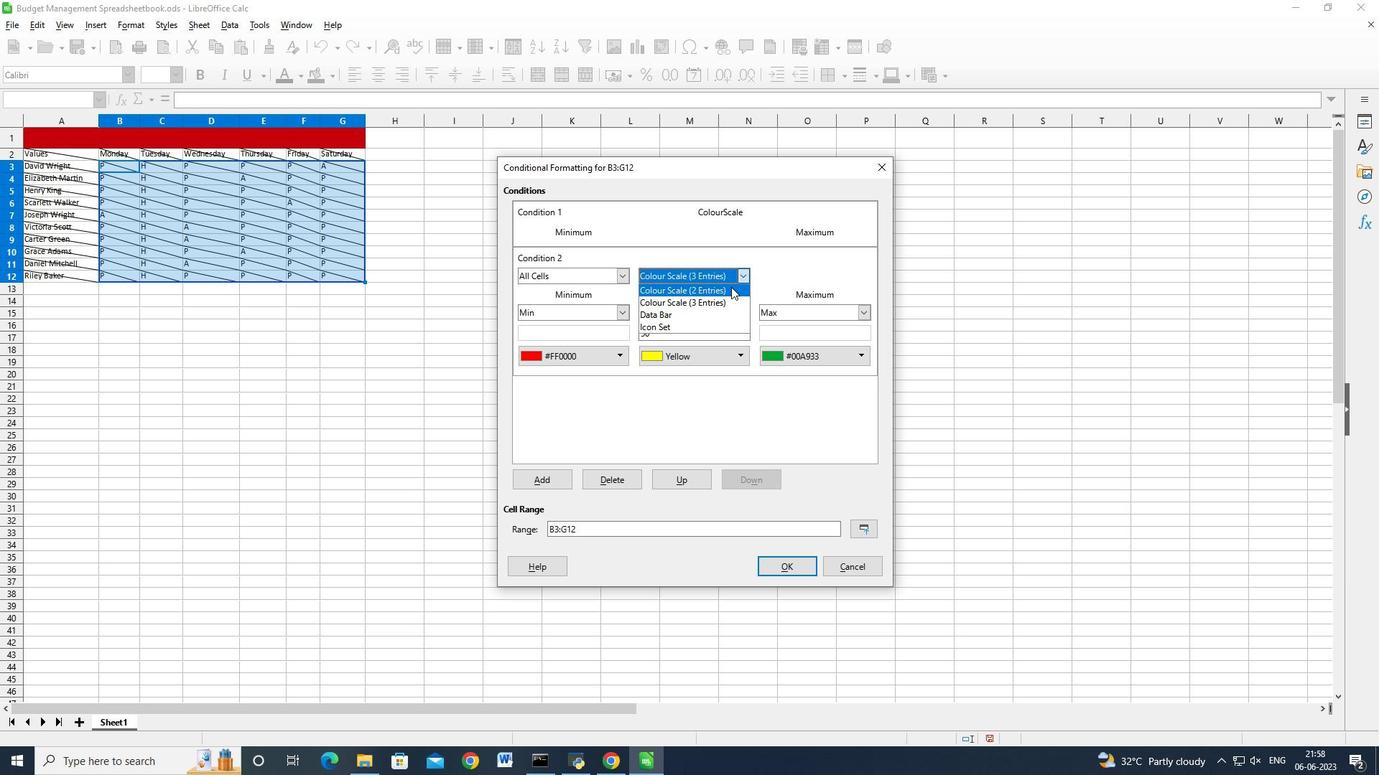 
Action: Mouse pressed left at (719, 289)
Screenshot: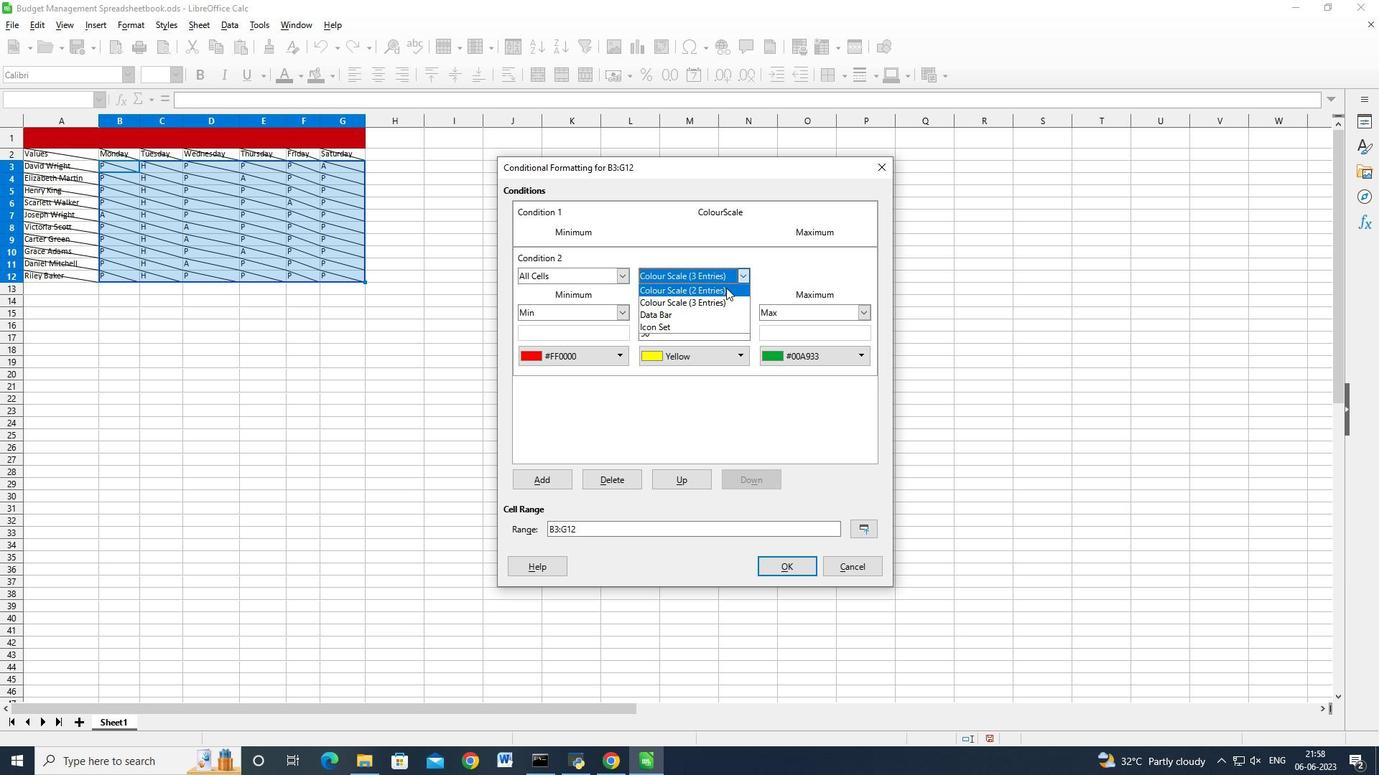 
Action: Mouse moved to (617, 212)
Screenshot: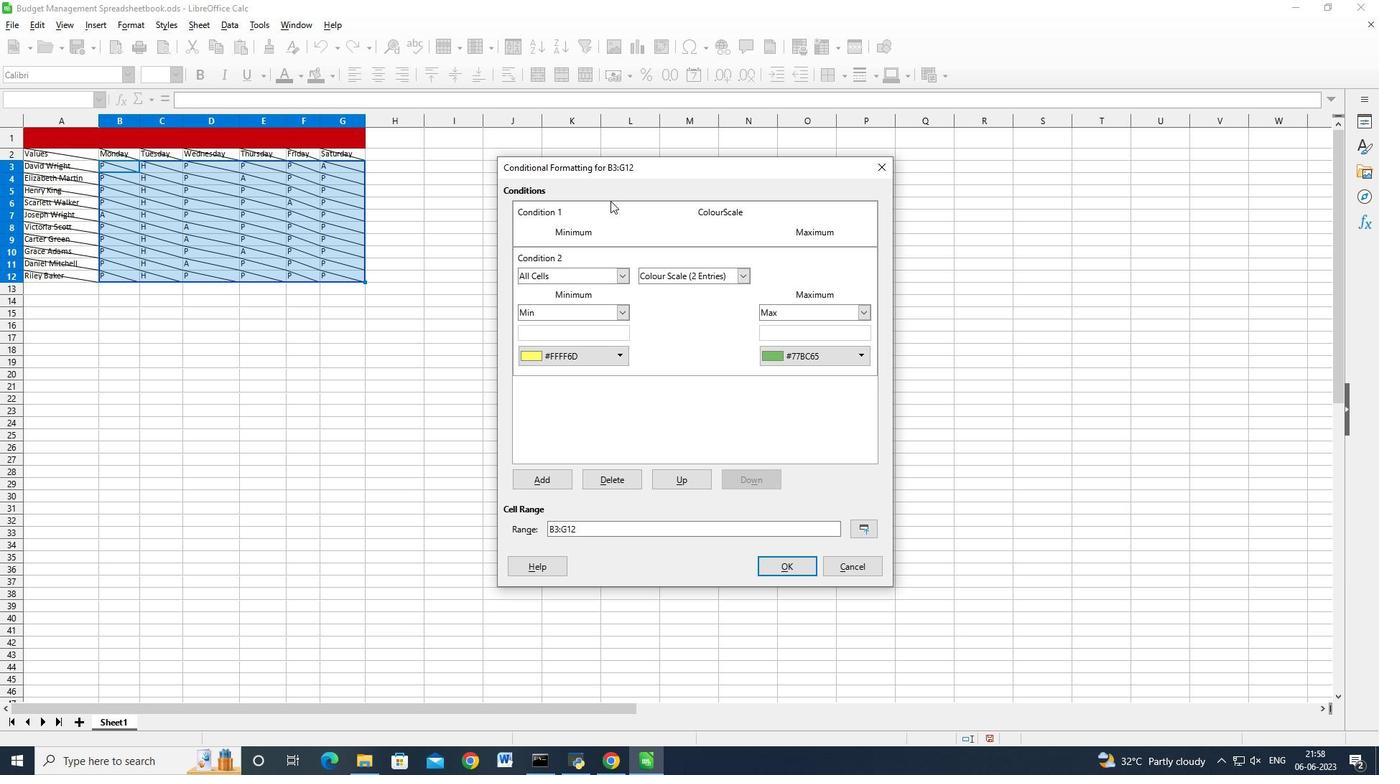 
Action: Mouse pressed left at (617, 212)
Screenshot: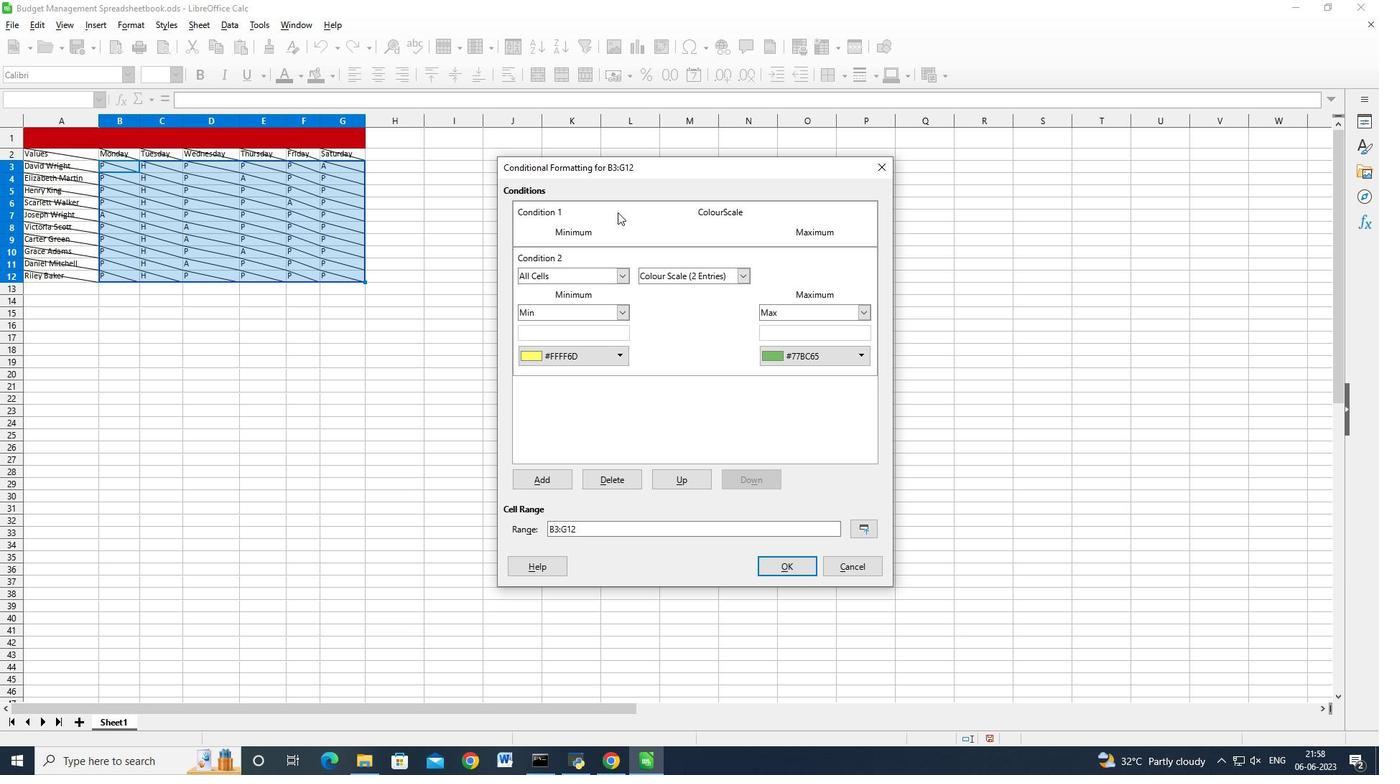 
Action: Mouse moved to (591, 354)
Screenshot: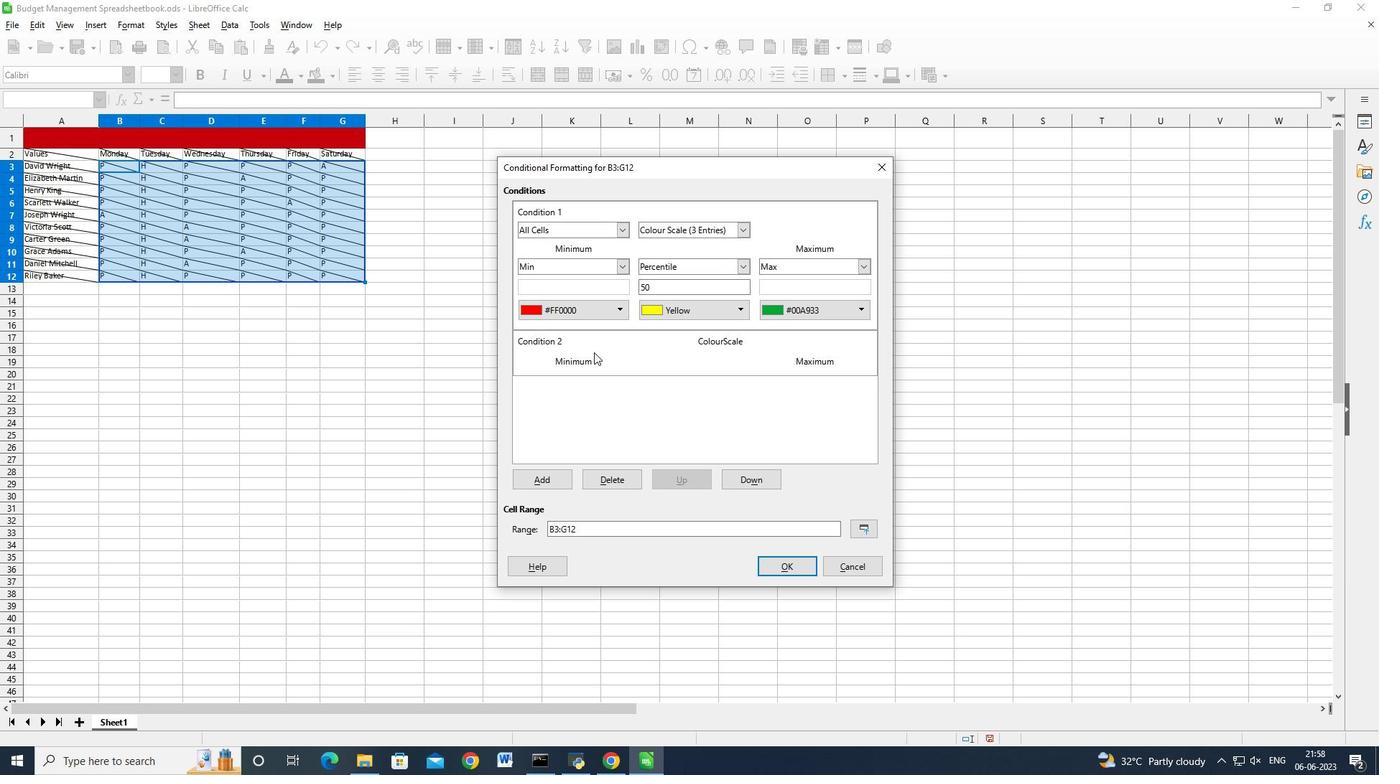 
Action: Mouse pressed left at (591, 354)
Screenshot: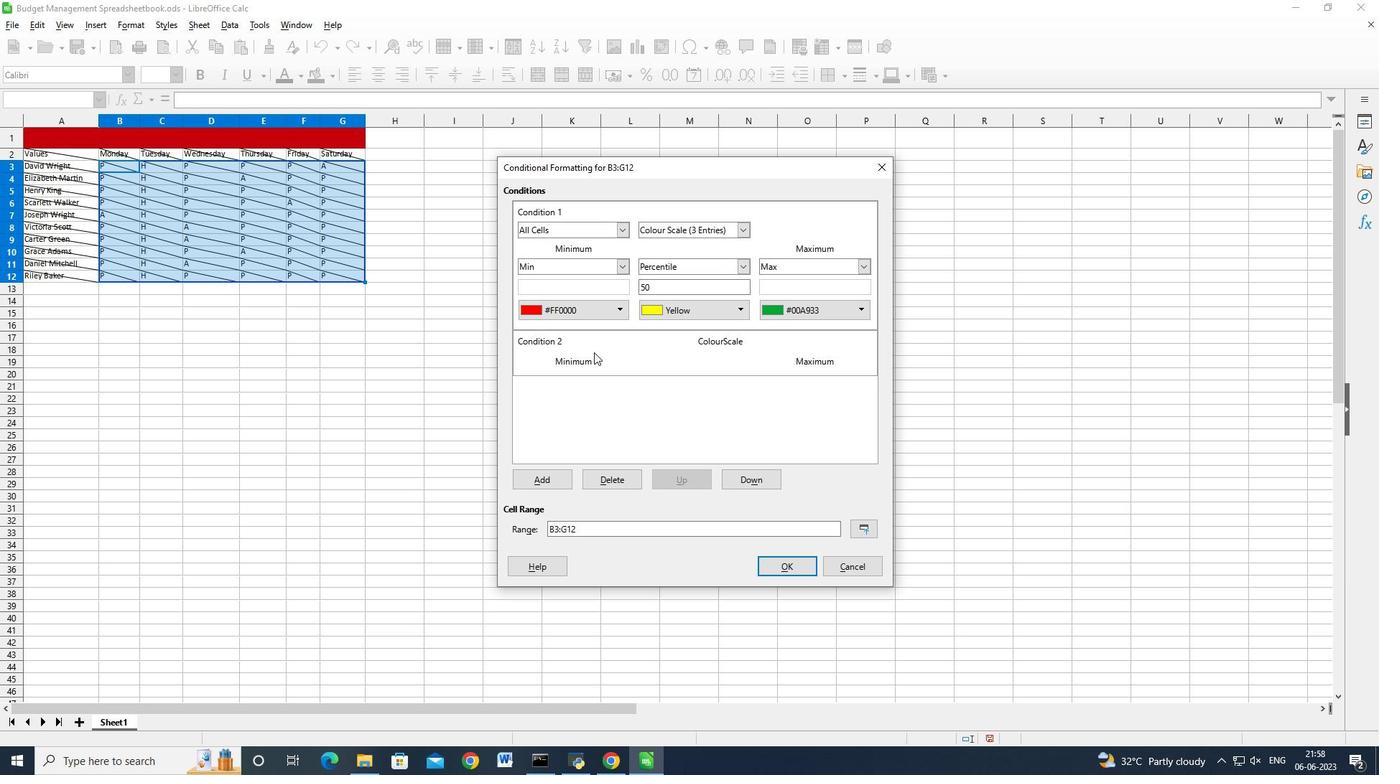 
Action: Mouse moved to (782, 568)
Screenshot: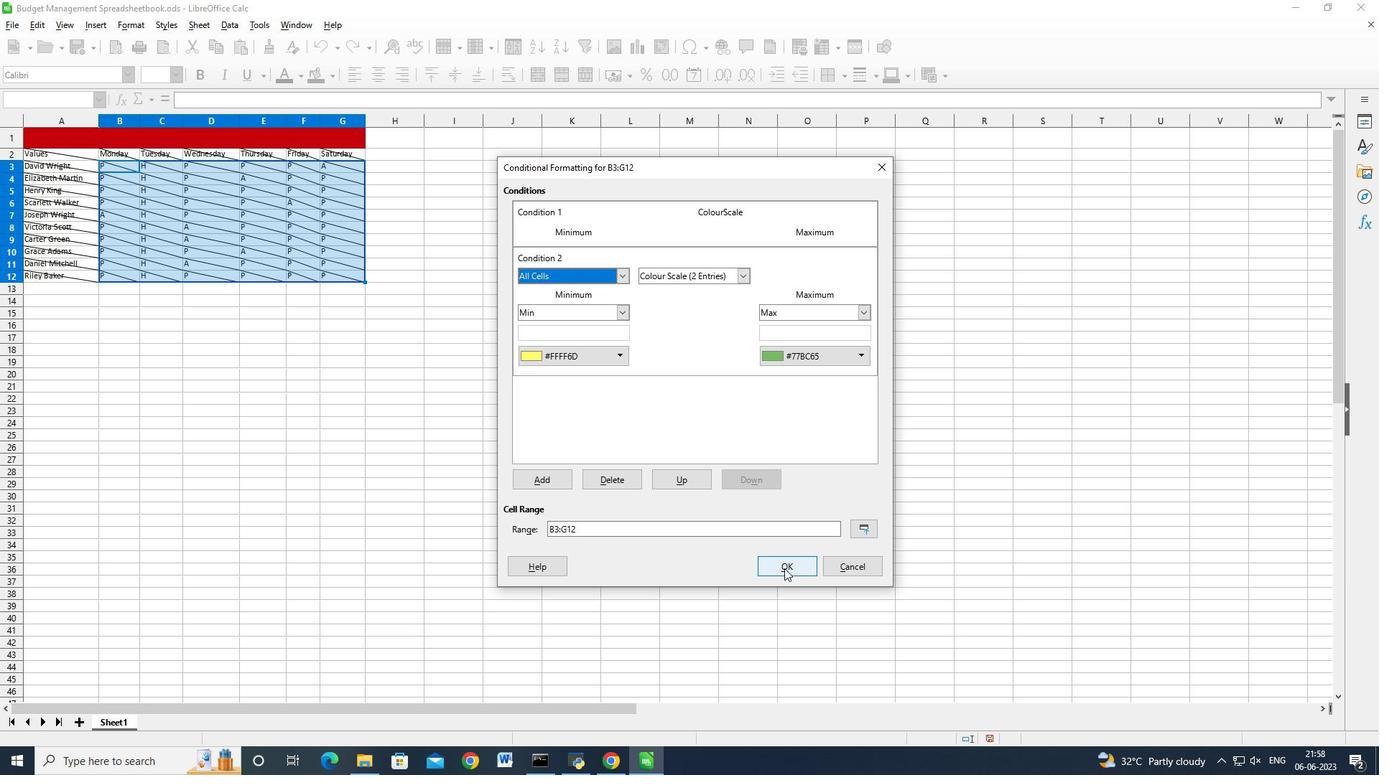 
Action: Mouse pressed left at (782, 568)
Screenshot: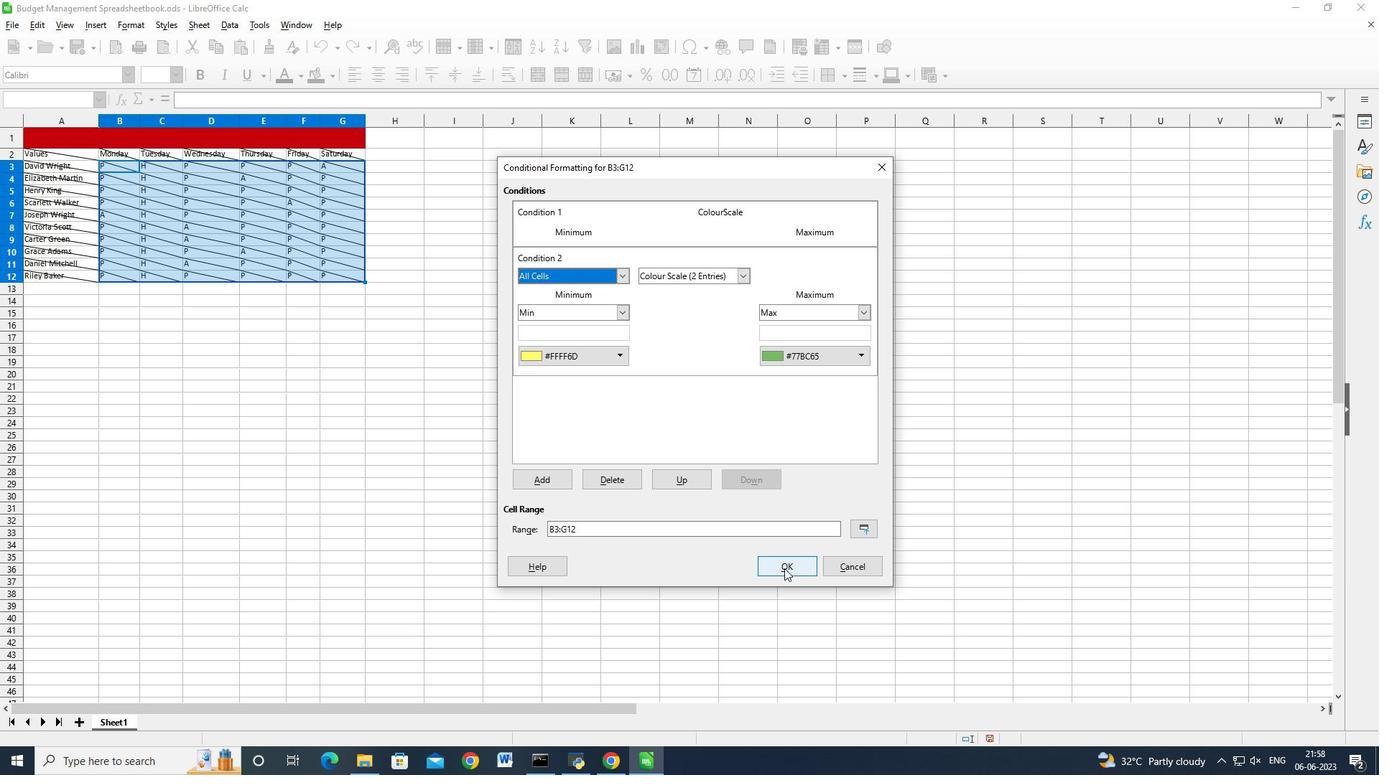 
Action: Mouse moved to (278, 50)
Screenshot: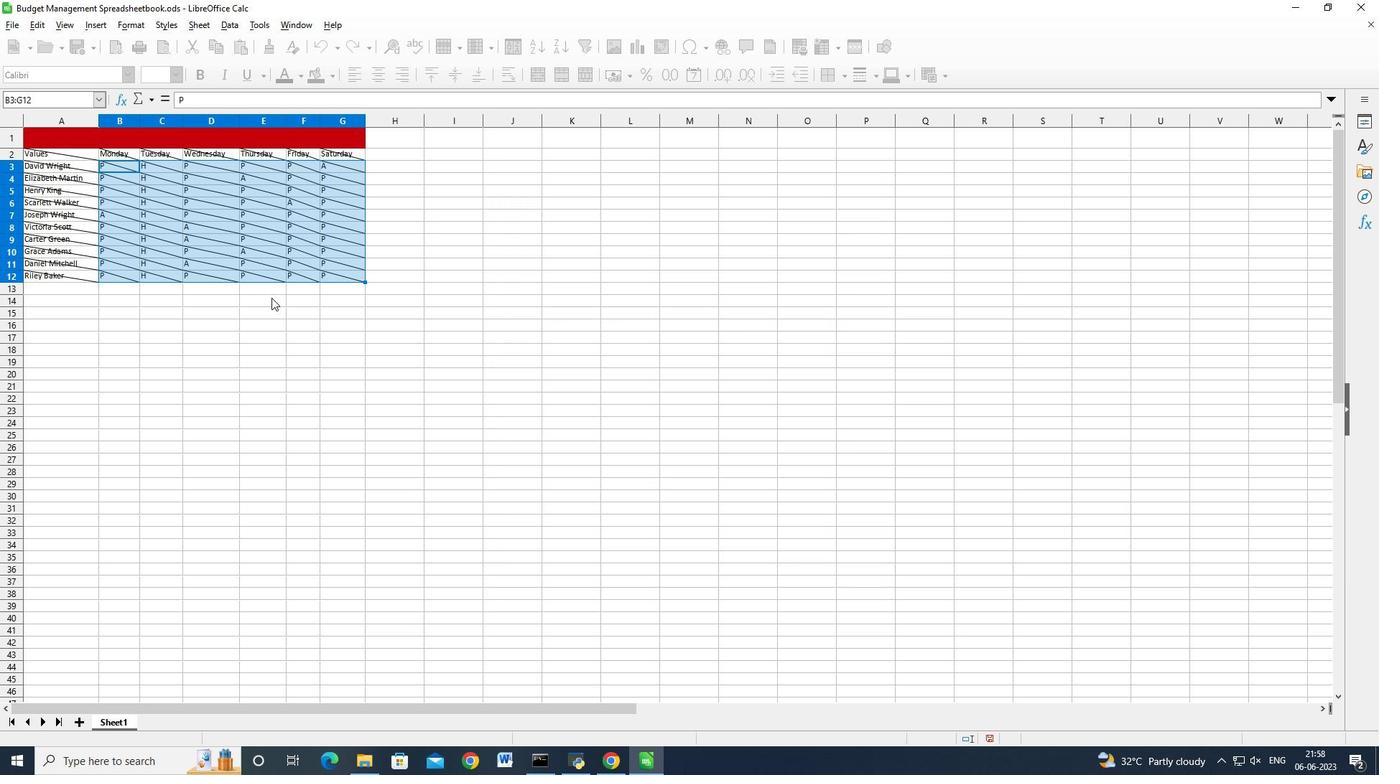 
